 Task: In the Company subaru.com, Add note: 'Schedule a meeting with the PR team to discuss upcoming media opportunities.'. Mark checkbox to create task to follow up ': Tomorrow'. Create task, with  description: Send Proposal to Client, Add due date: In 3 Business Days; Add reminder: 30 Minutes before. Set Priority Low  and add note: Review the attached proposal before the meeting and highlight the key benefits for the client.. Logged in from softage.5@softage.net
Action: Mouse moved to (60, 57)
Screenshot: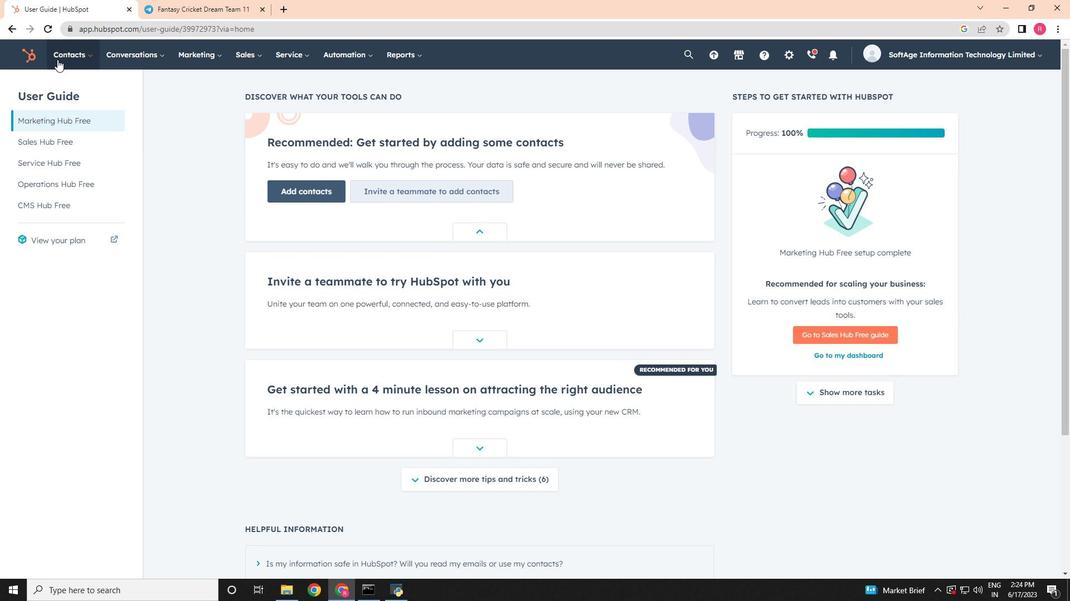 
Action: Mouse pressed left at (60, 57)
Screenshot: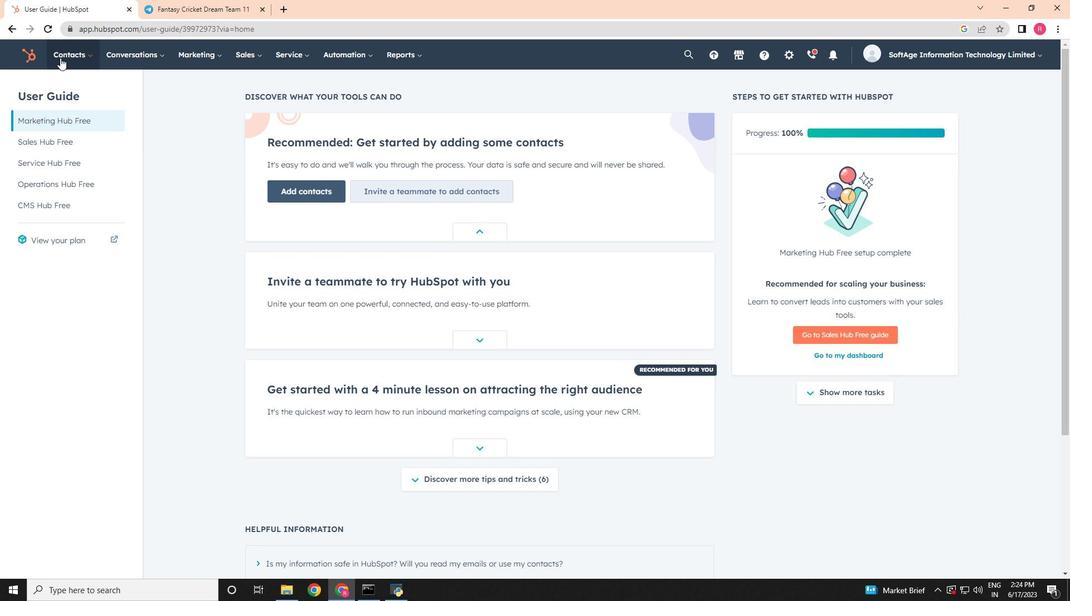 
Action: Mouse moved to (118, 104)
Screenshot: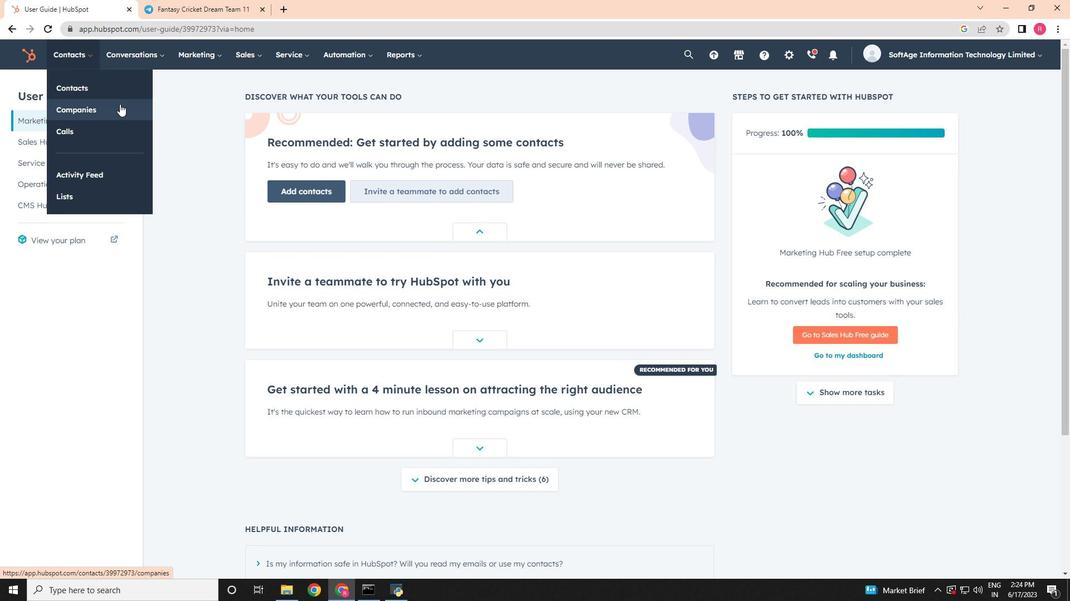 
Action: Mouse pressed left at (118, 104)
Screenshot: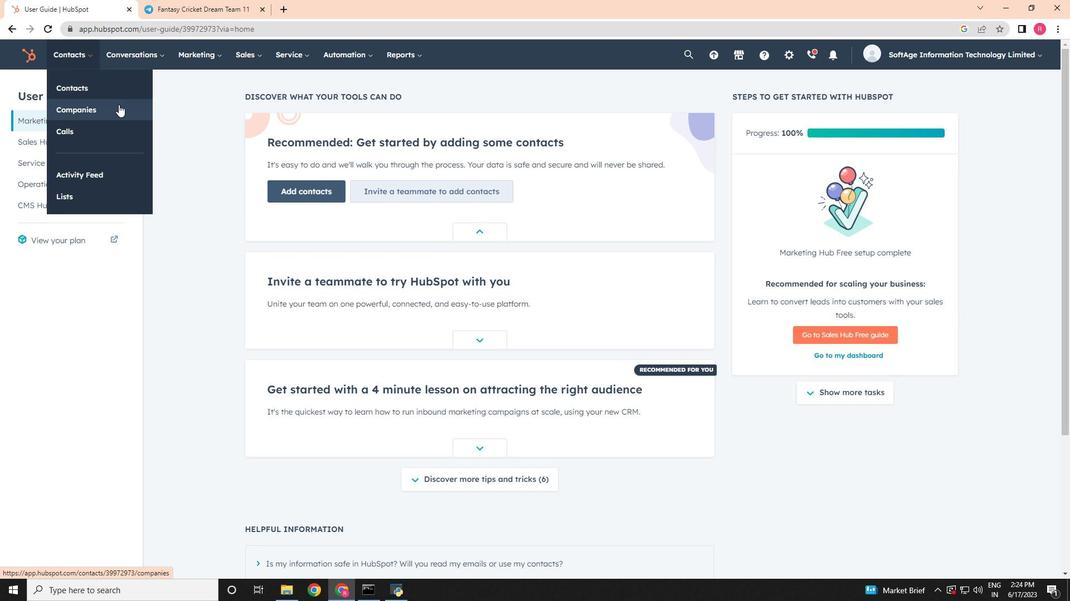 
Action: Mouse moved to (78, 182)
Screenshot: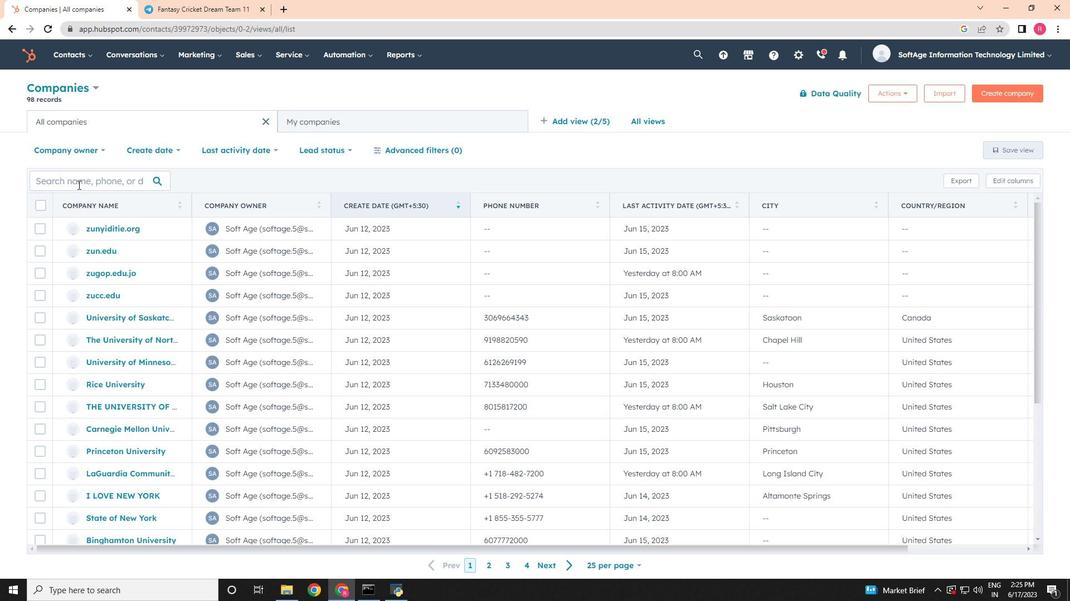 
Action: Mouse pressed left at (78, 182)
Screenshot: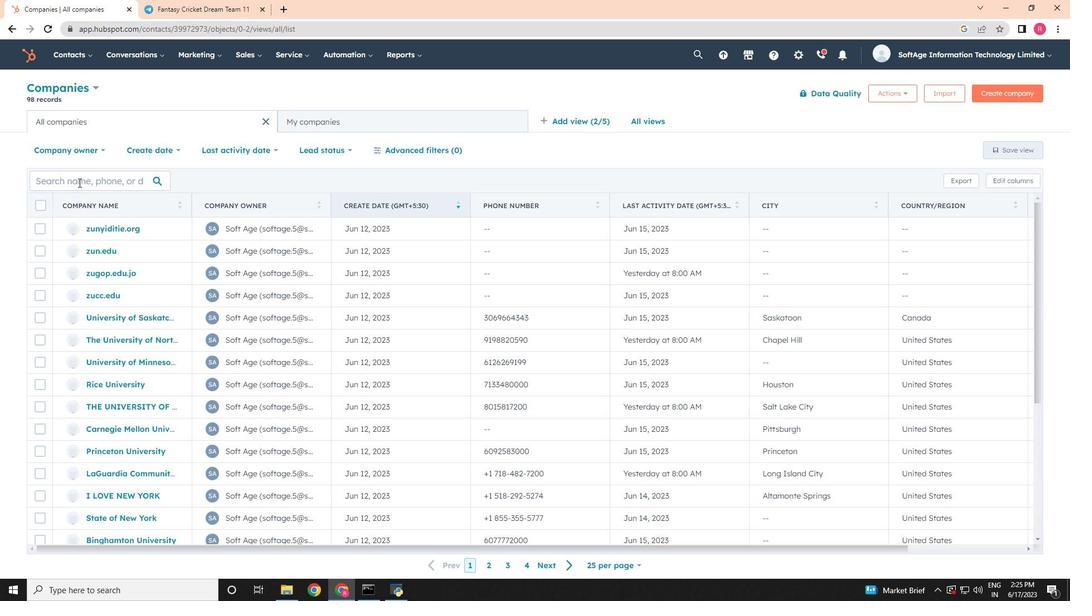 
Action: Key pressed subaru.com
Screenshot: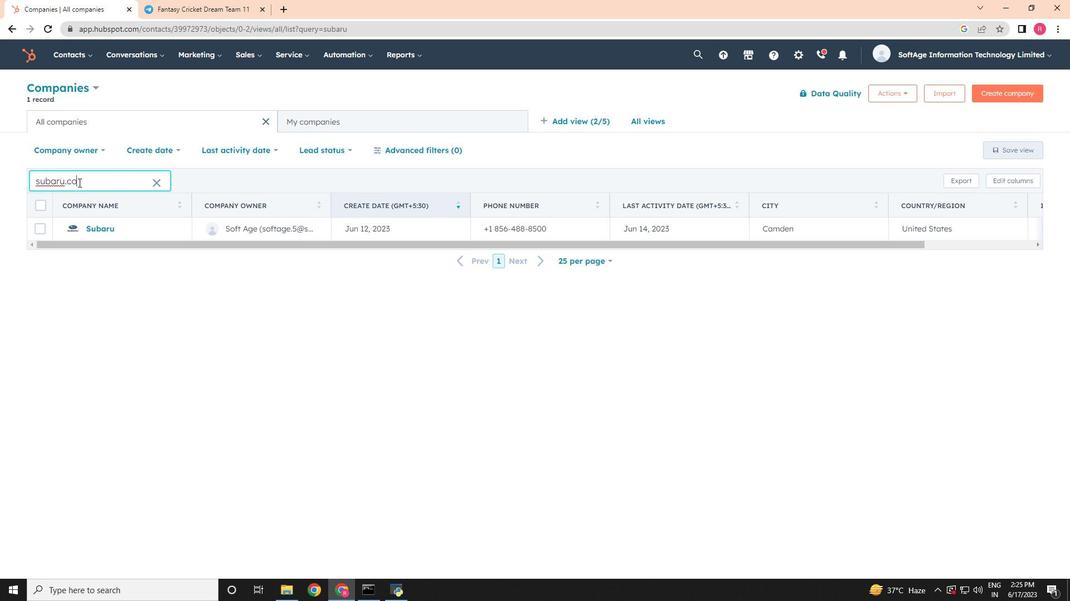 
Action: Mouse moved to (94, 231)
Screenshot: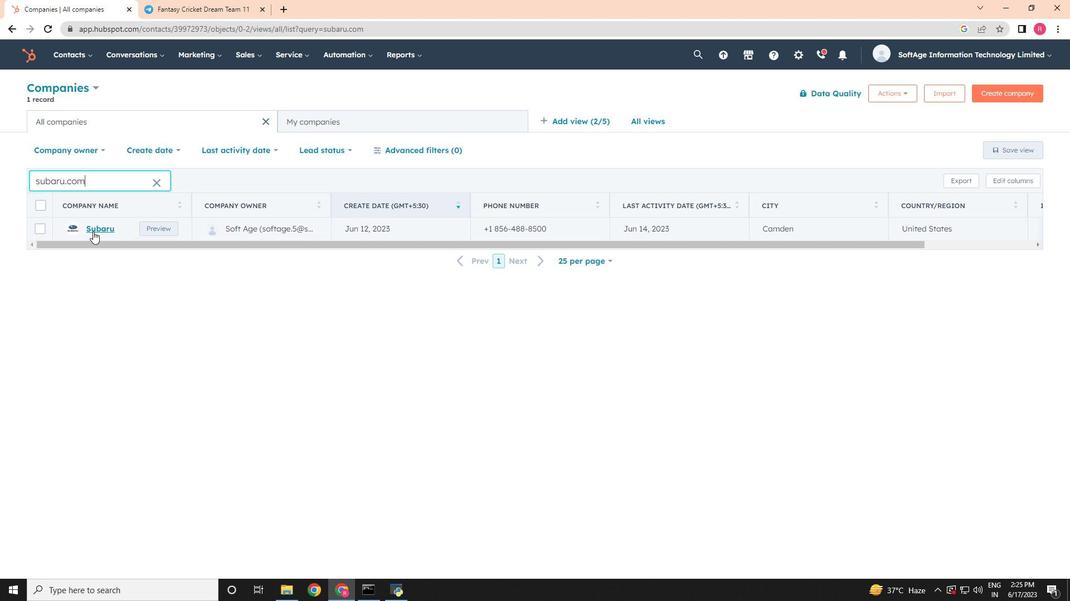 
Action: Mouse pressed left at (94, 231)
Screenshot: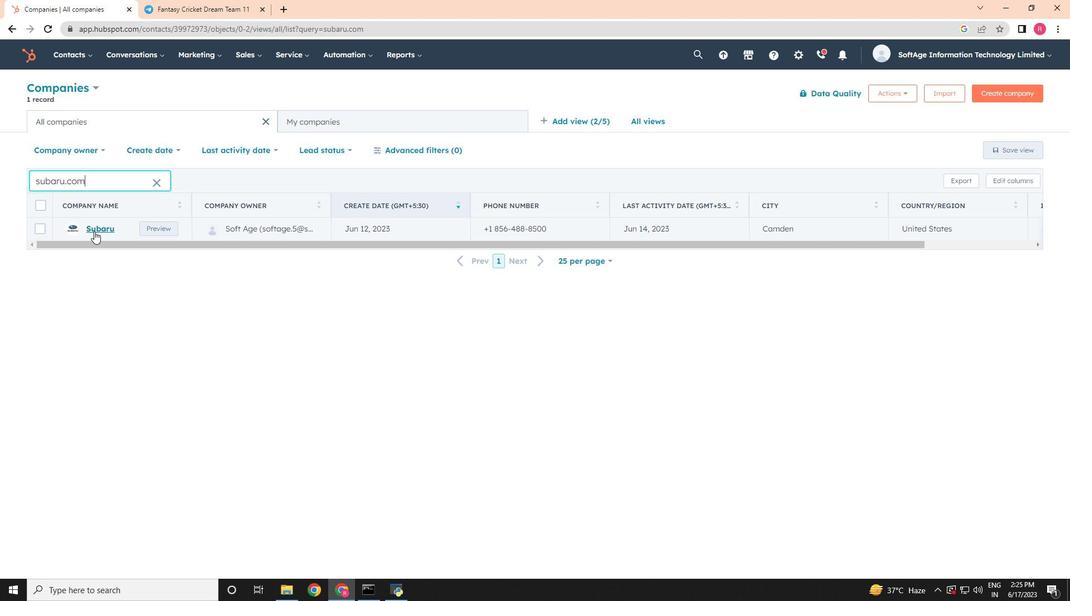 
Action: Mouse moved to (36, 193)
Screenshot: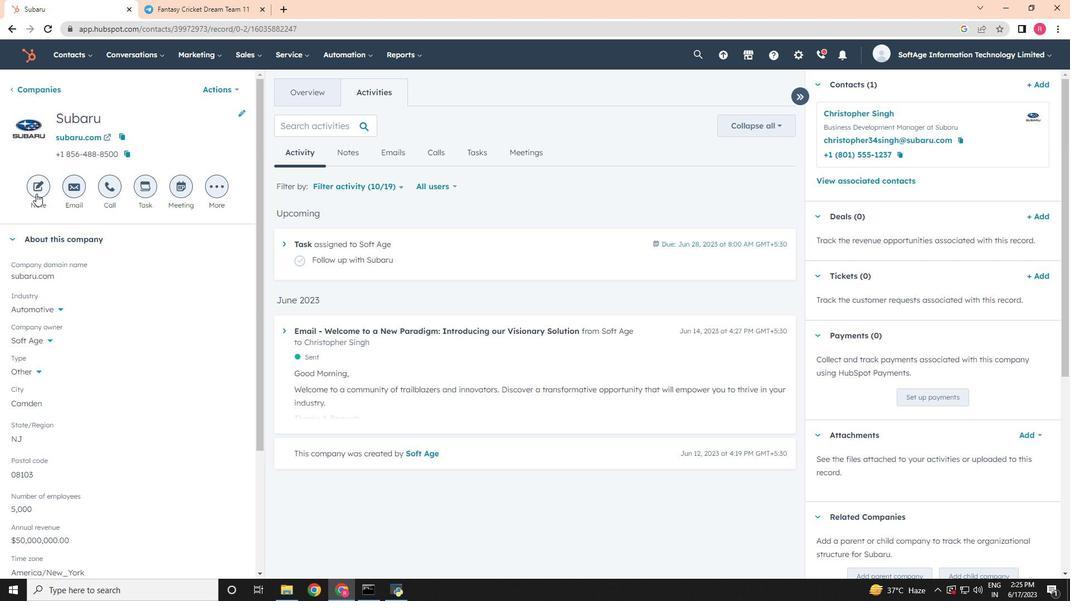 
Action: Mouse pressed left at (36, 193)
Screenshot: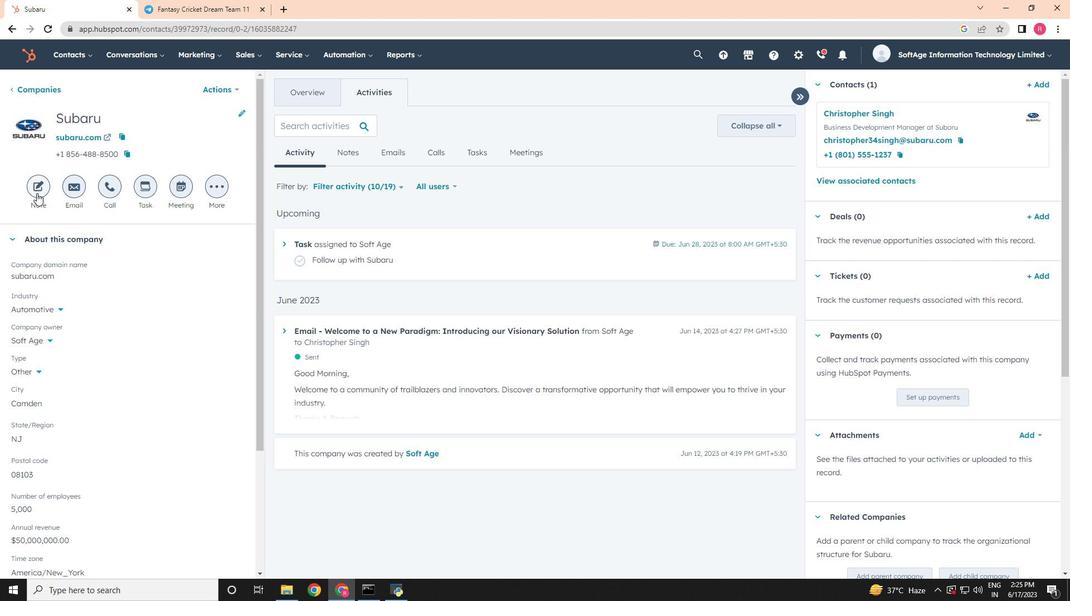 
Action: Mouse moved to (936, 329)
Screenshot: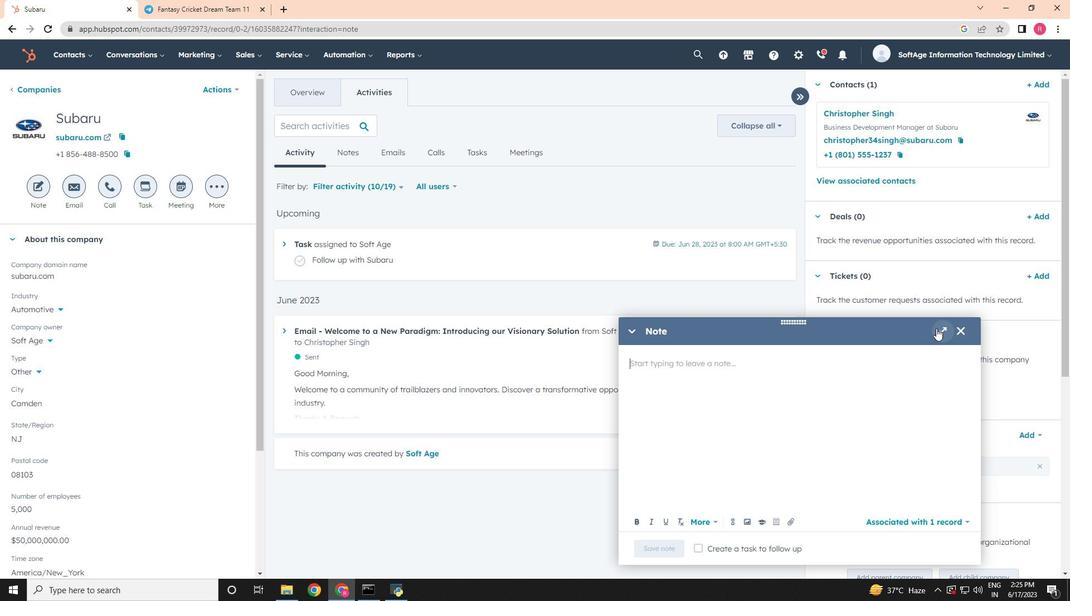 
Action: Mouse pressed left at (936, 329)
Screenshot: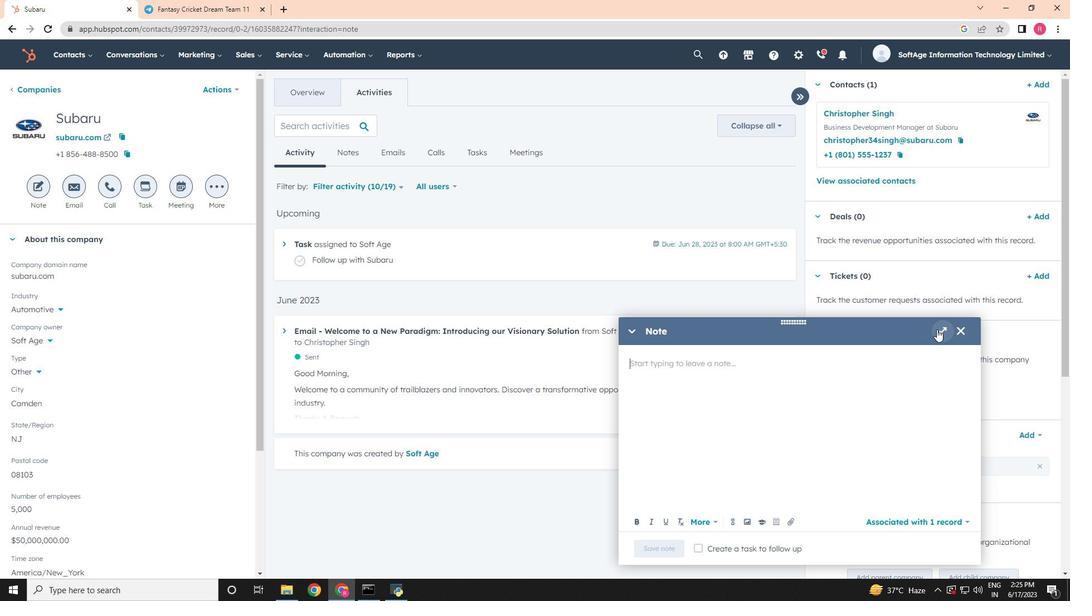
Action: Mouse moved to (293, 291)
Screenshot: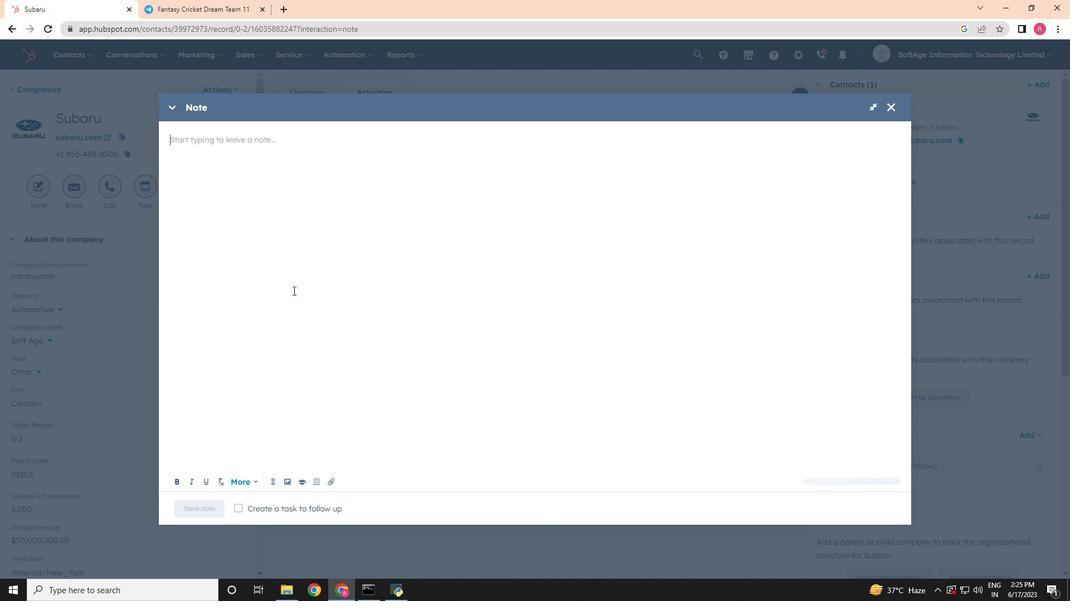 
Action: Key pressed <Key.shift><Key.shift><Key.shift>Sc
Screenshot: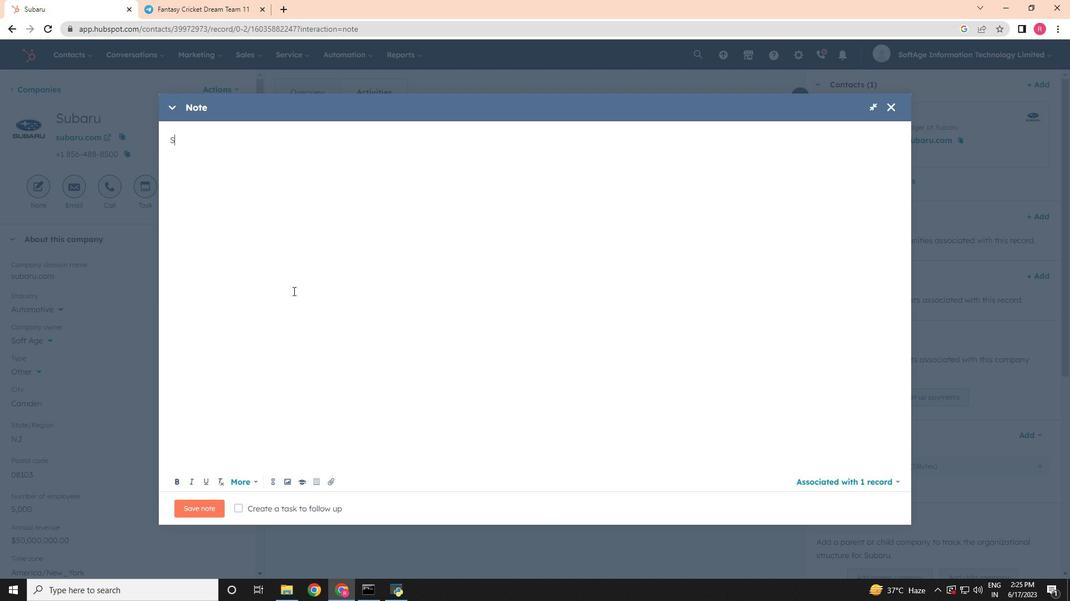 
Action: Mouse moved to (293, 292)
Screenshot: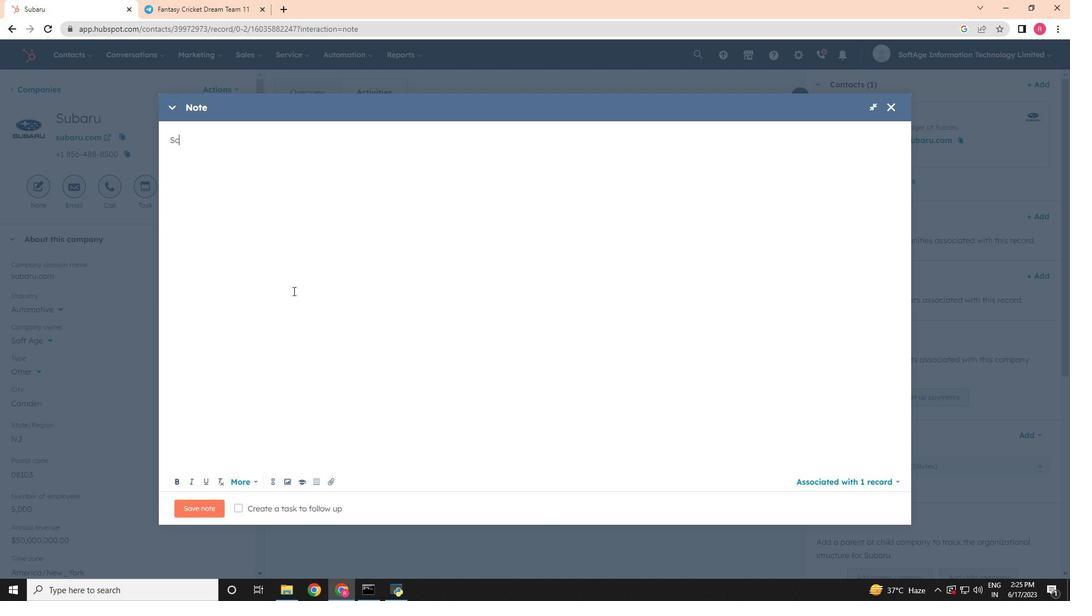 
Action: Key pressed hedule<Key.space>a<Key.space>meeting<Key.space>with<Key.space>the<Key.space><Key.shift>P<Key.shift>R<Key.space>team<Key.space>to<Key.space>discuss<Key.space>upcoiming<Key.space><Key.backspace><Key.backspace><Key.backspace><Key.backspace><Key.backspace><Key.backspace>ming<Key.space>media<Key.space>opportunities.
Screenshot: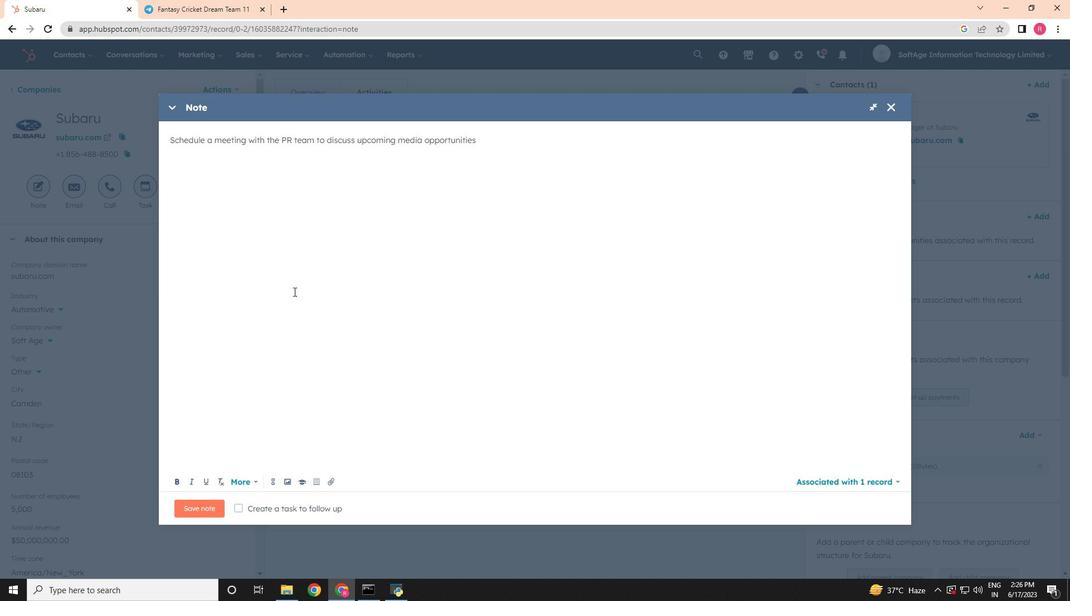 
Action: Mouse moved to (324, 312)
Screenshot: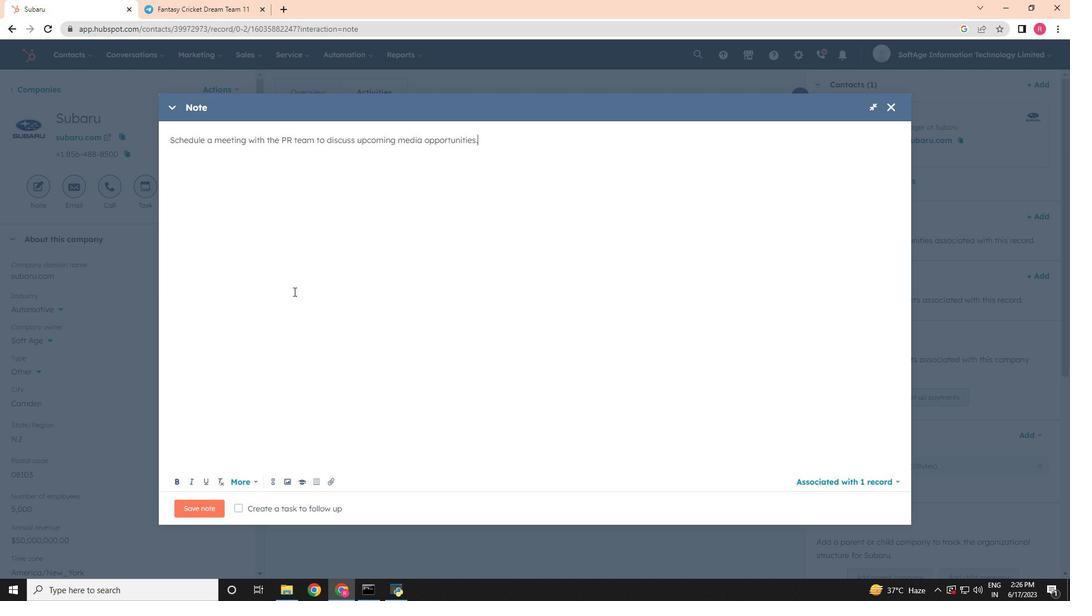 
Action: Mouse scrolled (324, 311) with delta (0, 0)
Screenshot: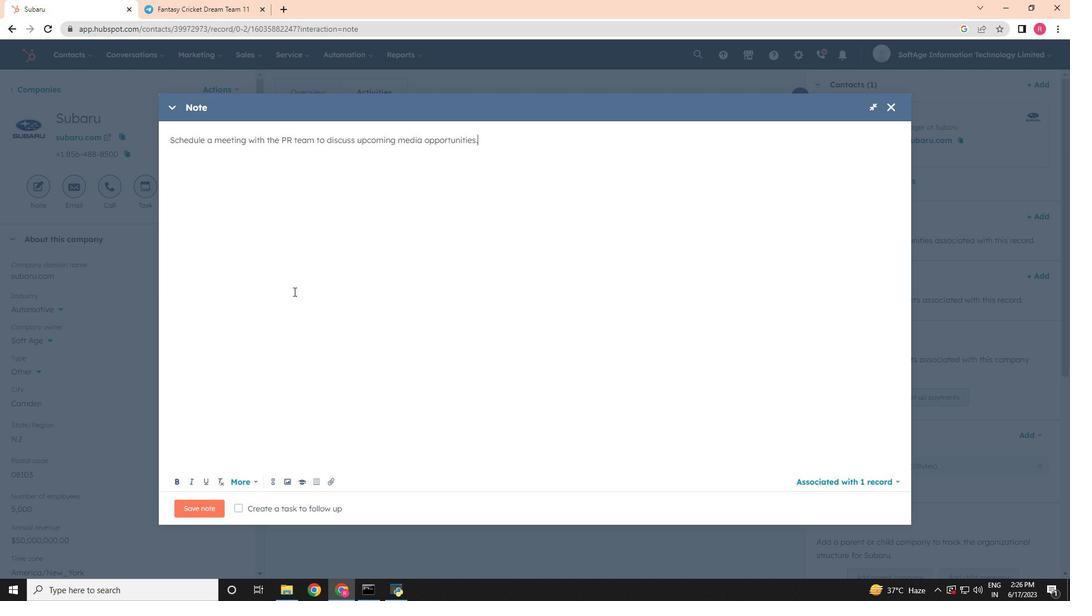 
Action: Mouse moved to (234, 512)
Screenshot: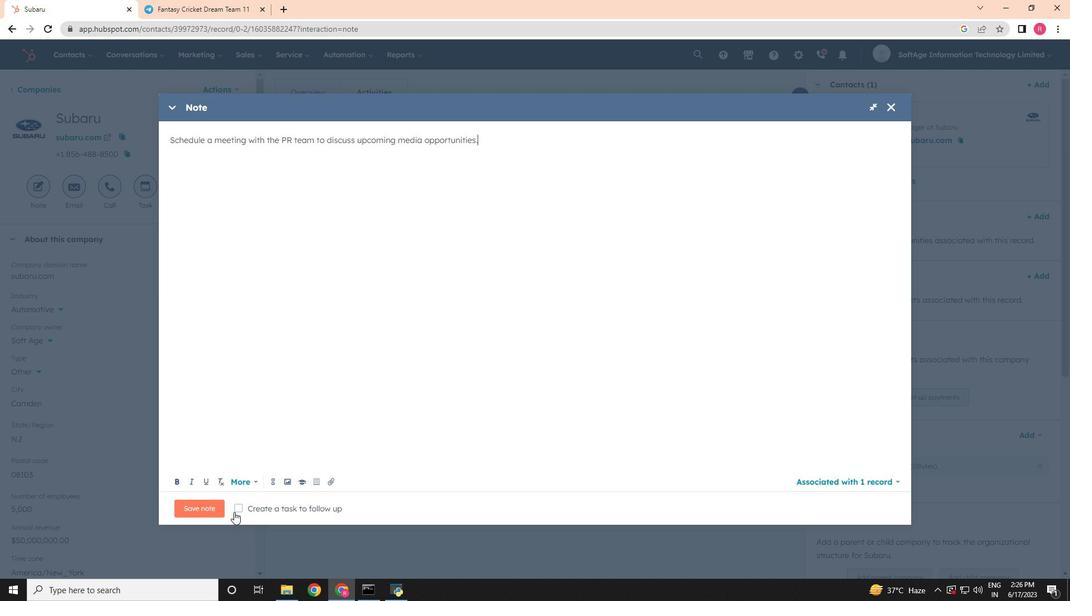 
Action: Mouse pressed left at (234, 512)
Screenshot: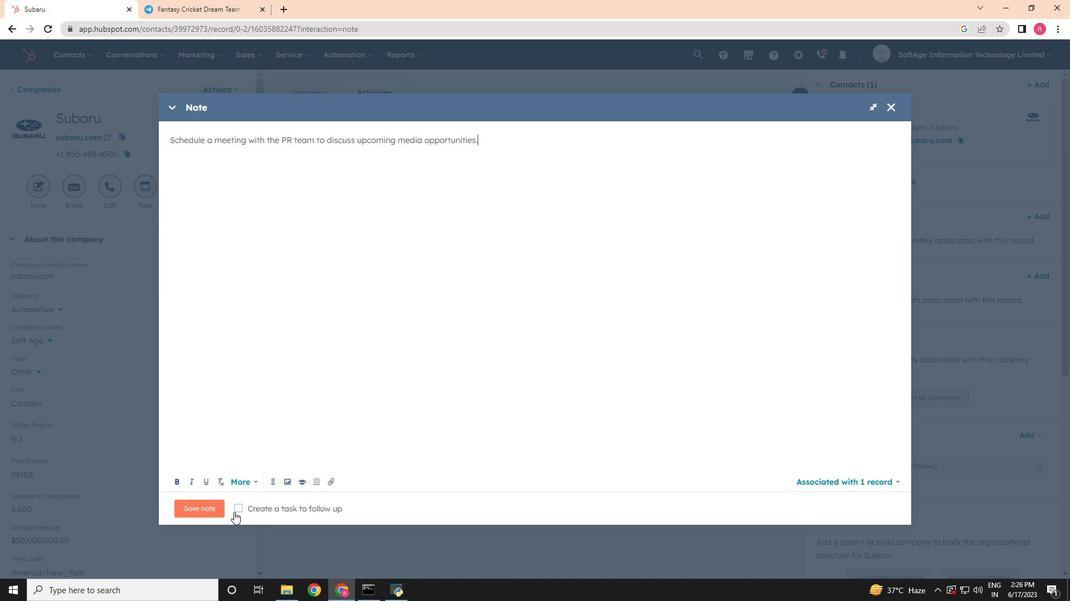 
Action: Mouse moved to (379, 508)
Screenshot: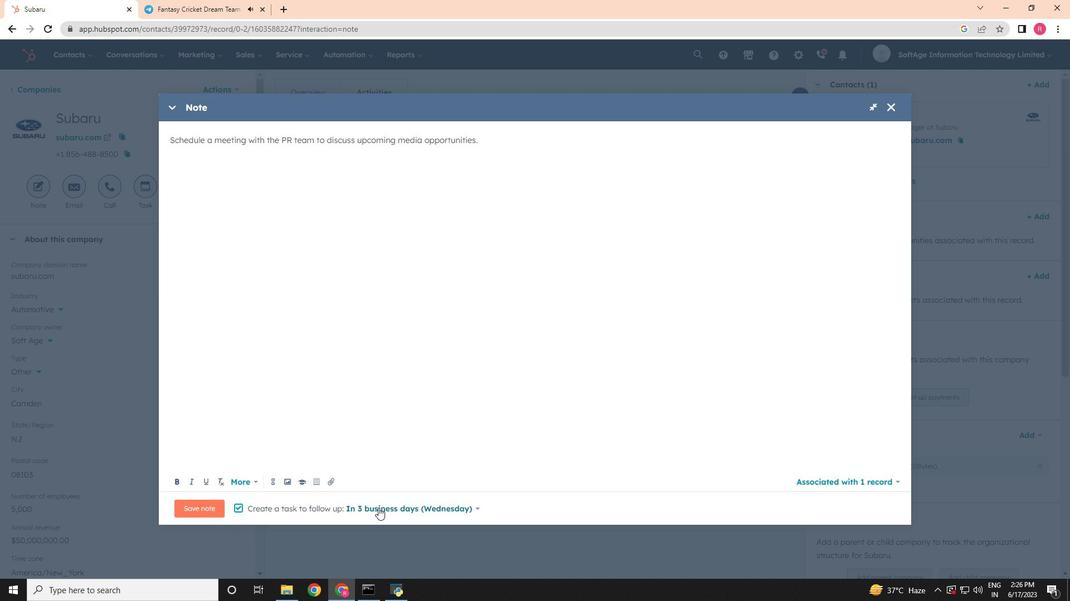 
Action: Mouse pressed left at (379, 508)
Screenshot: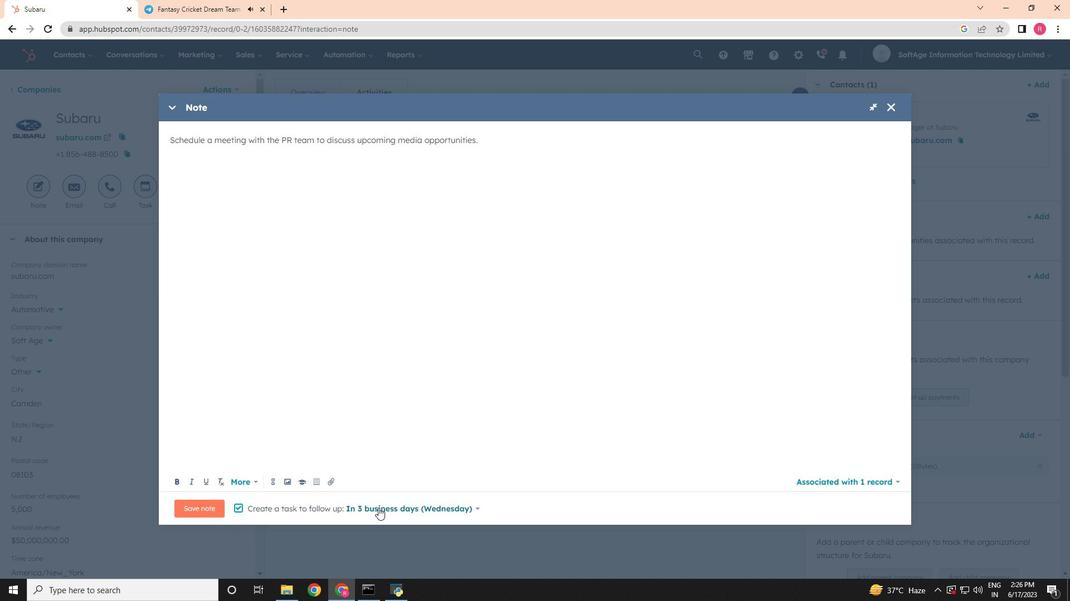 
Action: Mouse moved to (407, 446)
Screenshot: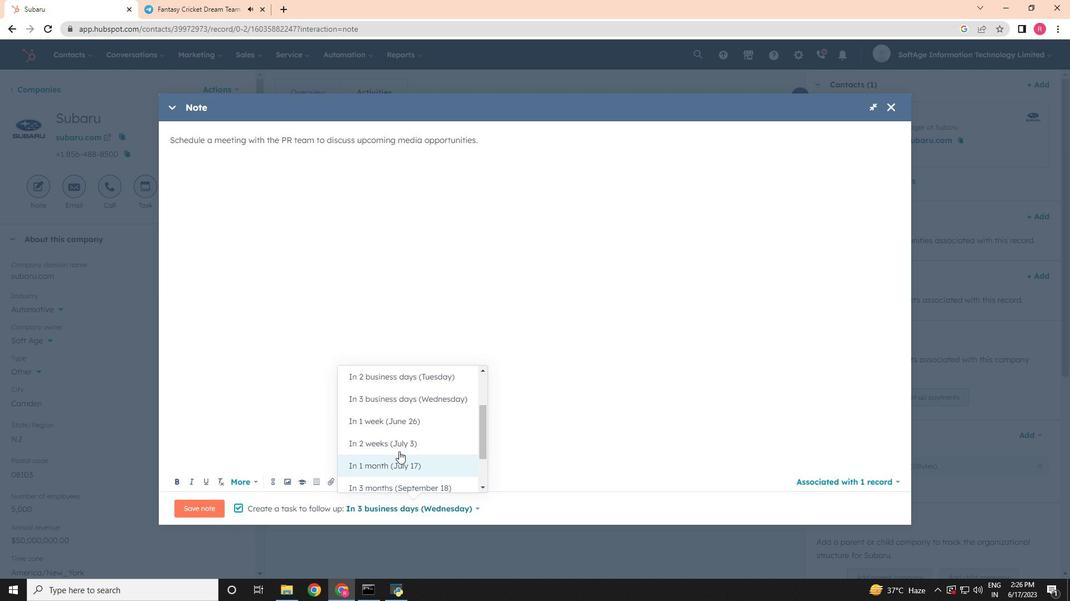 
Action: Mouse scrolled (407, 447) with delta (0, 0)
Screenshot: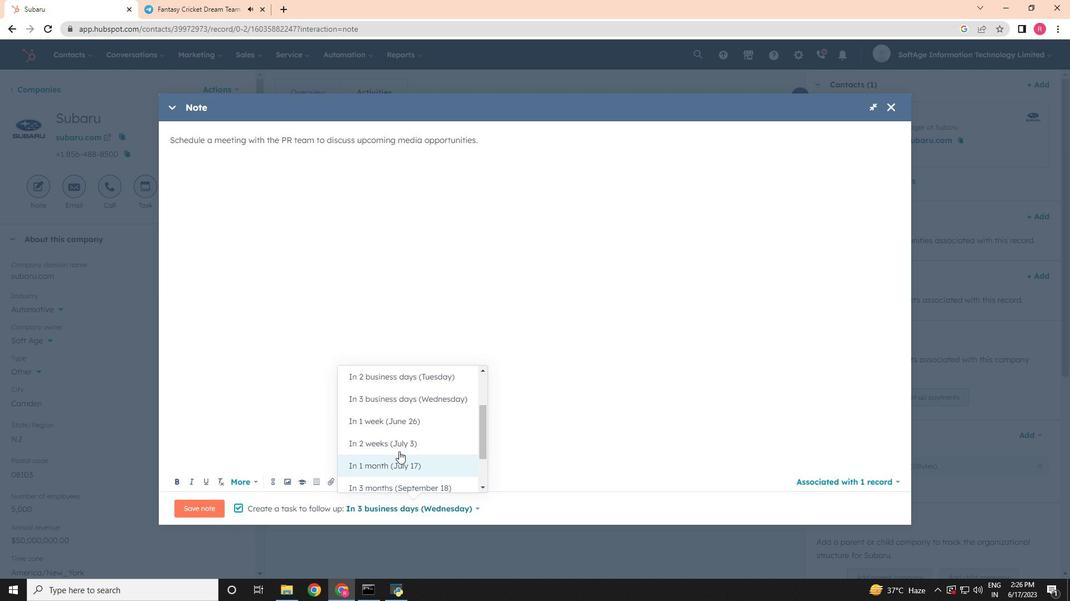 
Action: Mouse scrolled (407, 447) with delta (0, 0)
Screenshot: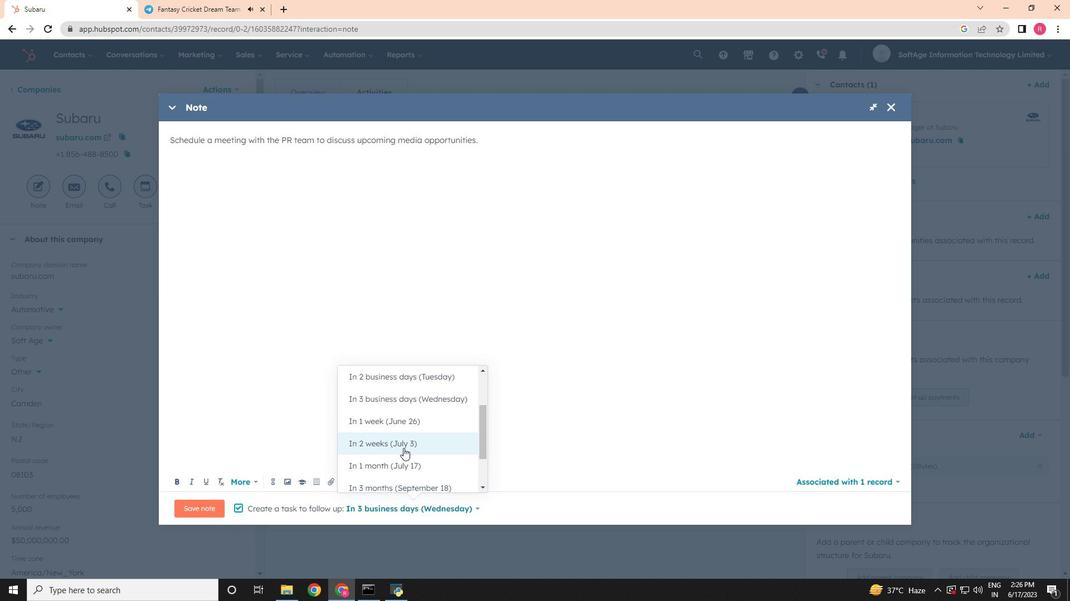 
Action: Mouse scrolled (407, 447) with delta (0, 0)
Screenshot: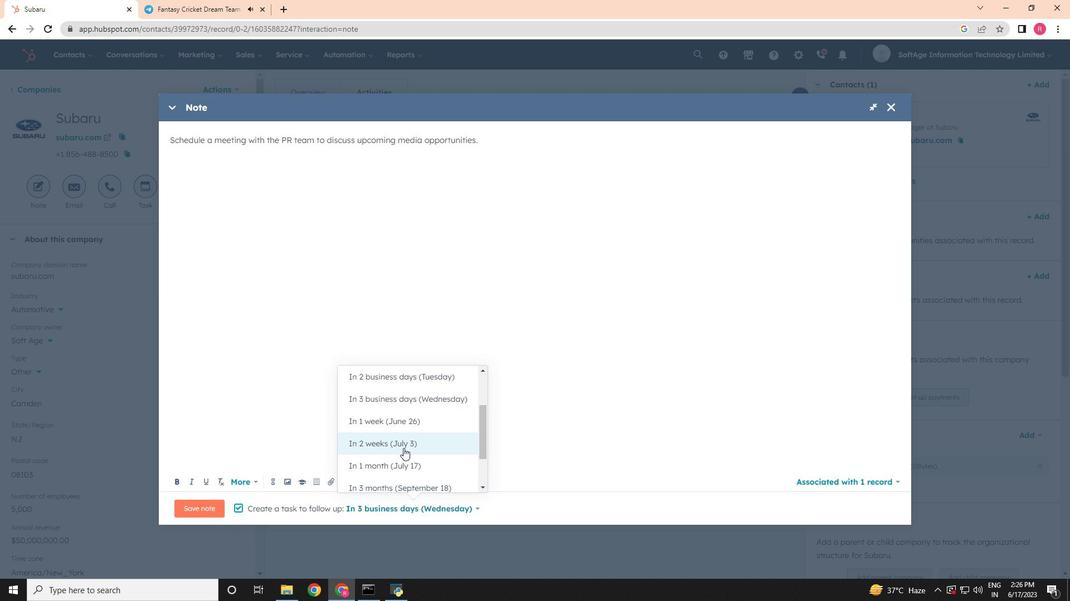 
Action: Mouse scrolled (407, 447) with delta (0, 0)
Screenshot: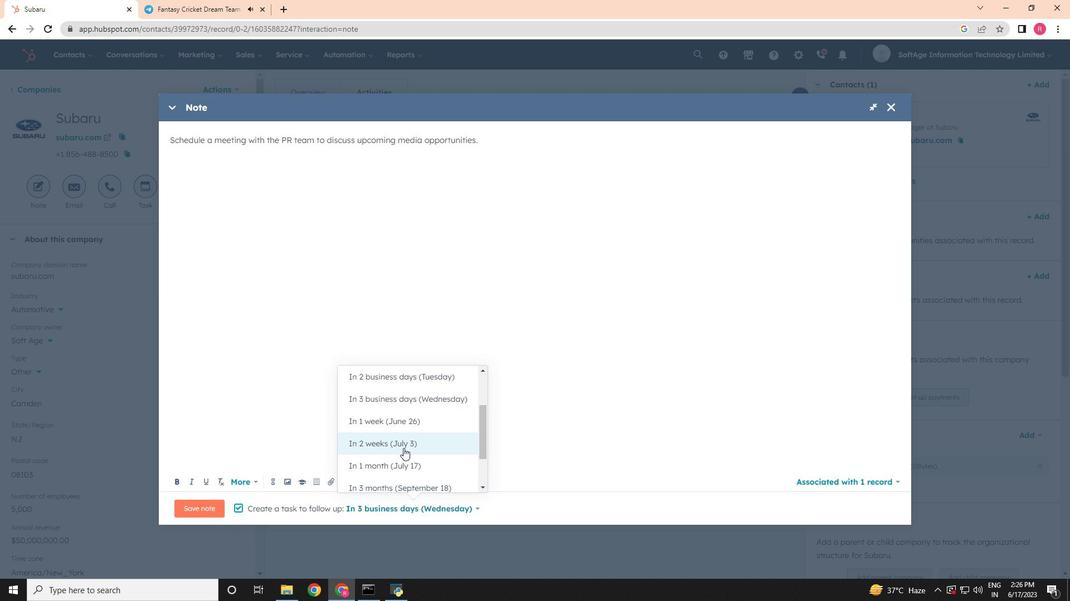 
Action: Mouse scrolled (407, 447) with delta (0, 0)
Screenshot: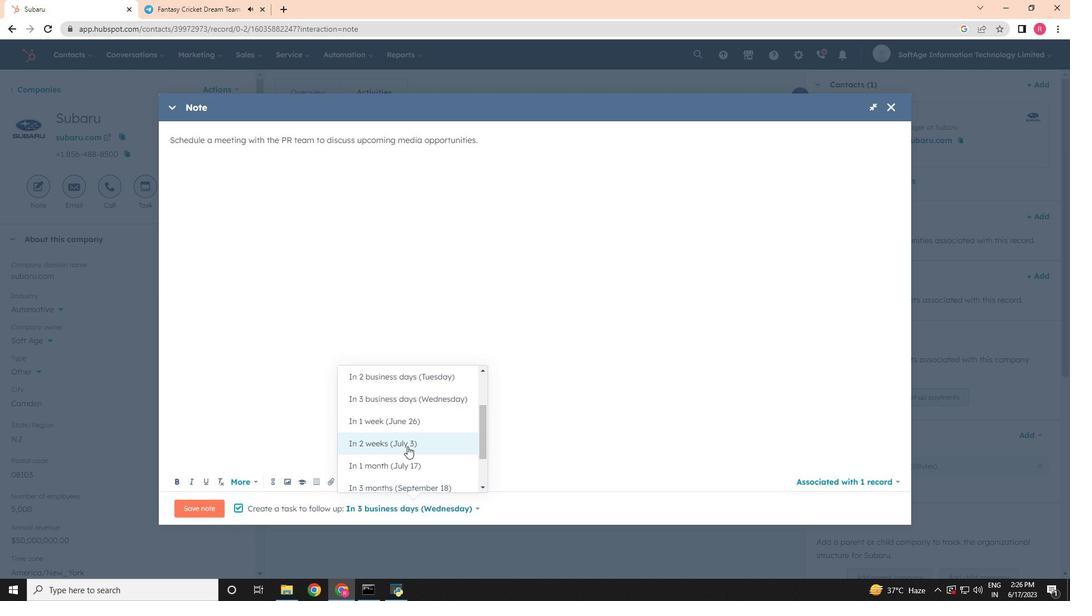 
Action: Mouse moved to (377, 406)
Screenshot: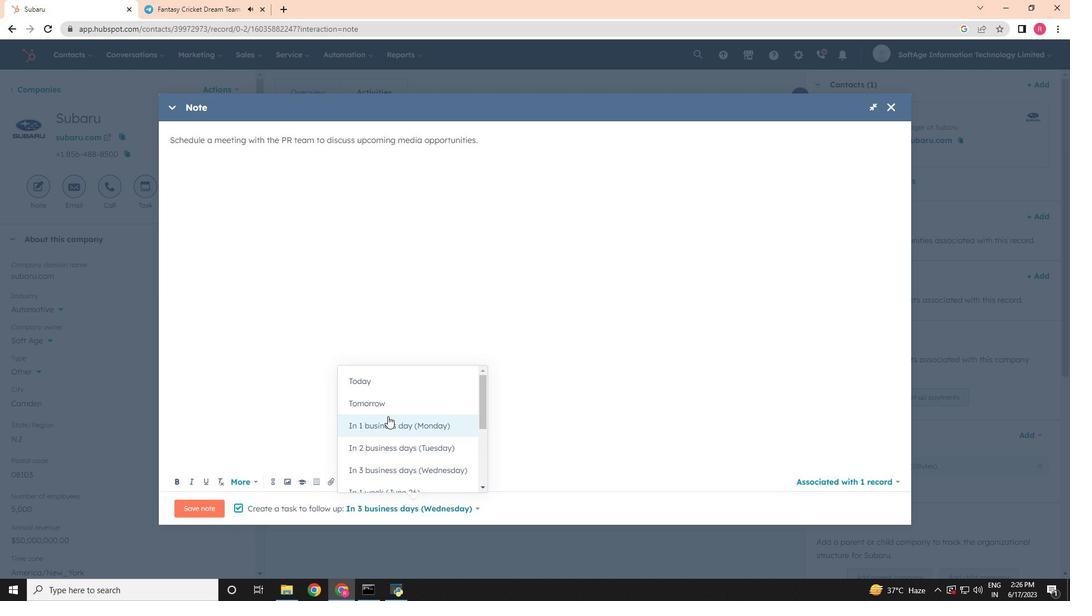 
Action: Mouse pressed left at (377, 406)
Screenshot: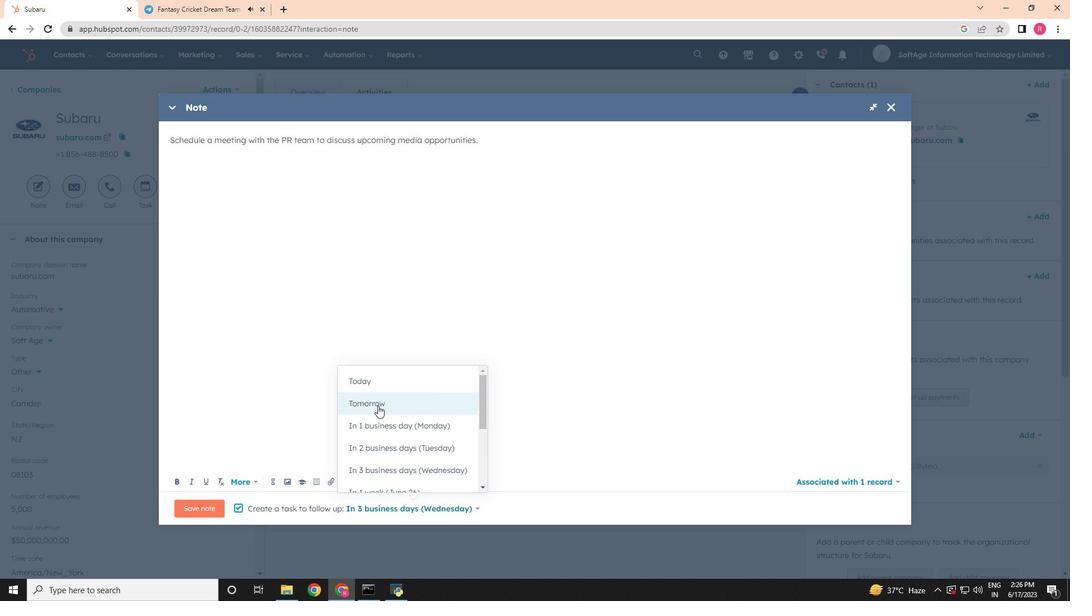 
Action: Mouse moved to (208, 515)
Screenshot: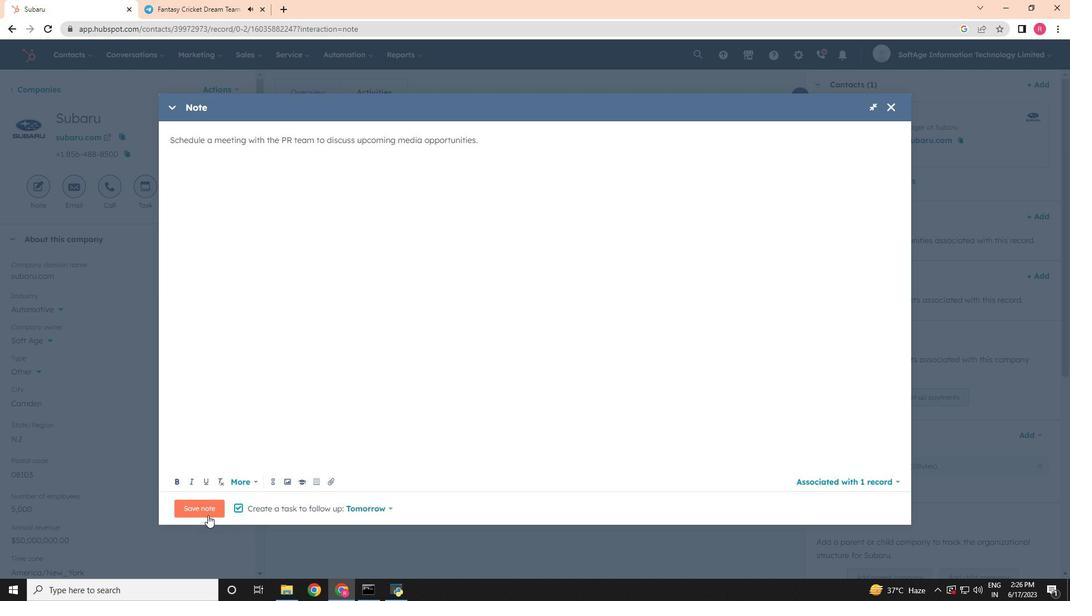 
Action: Mouse pressed left at (208, 515)
Screenshot: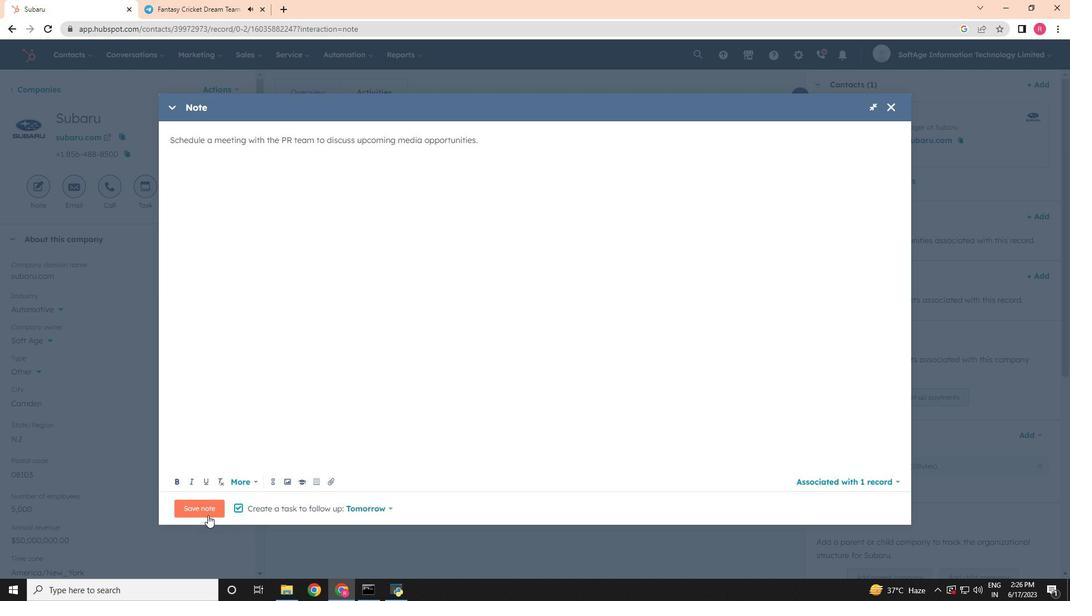 
Action: Mouse moved to (146, 187)
Screenshot: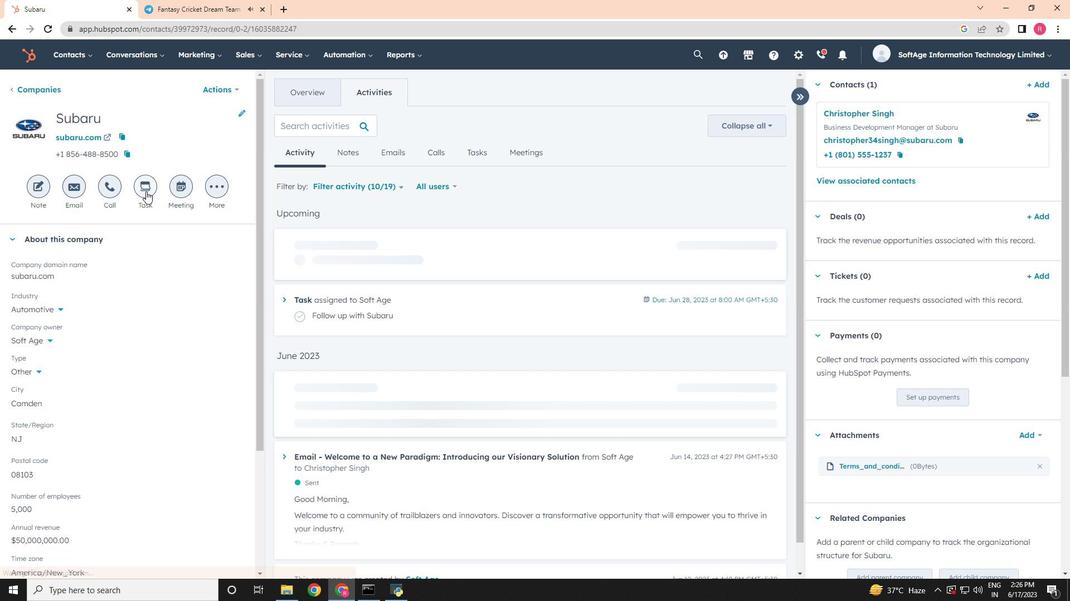 
Action: Mouse pressed left at (146, 187)
Screenshot: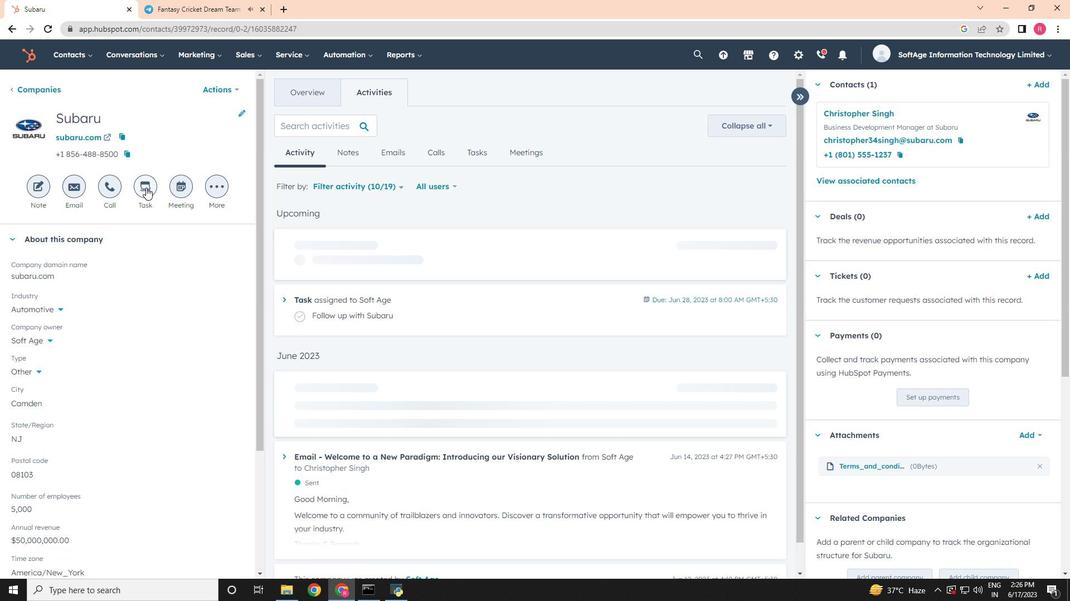 
Action: Mouse moved to (743, 309)
Screenshot: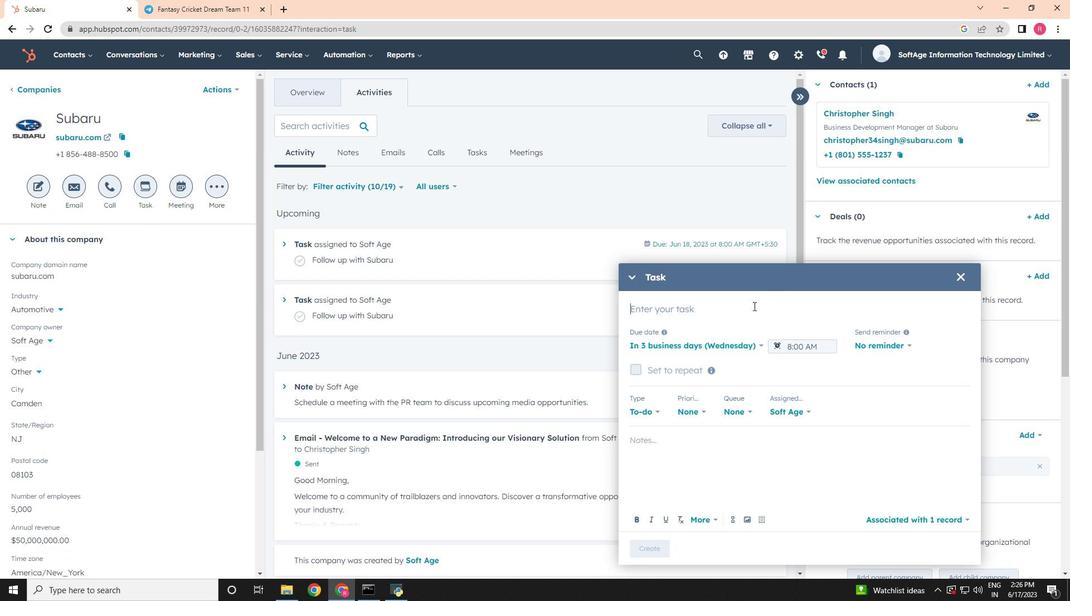 
Action: Mouse pressed left at (743, 309)
Screenshot: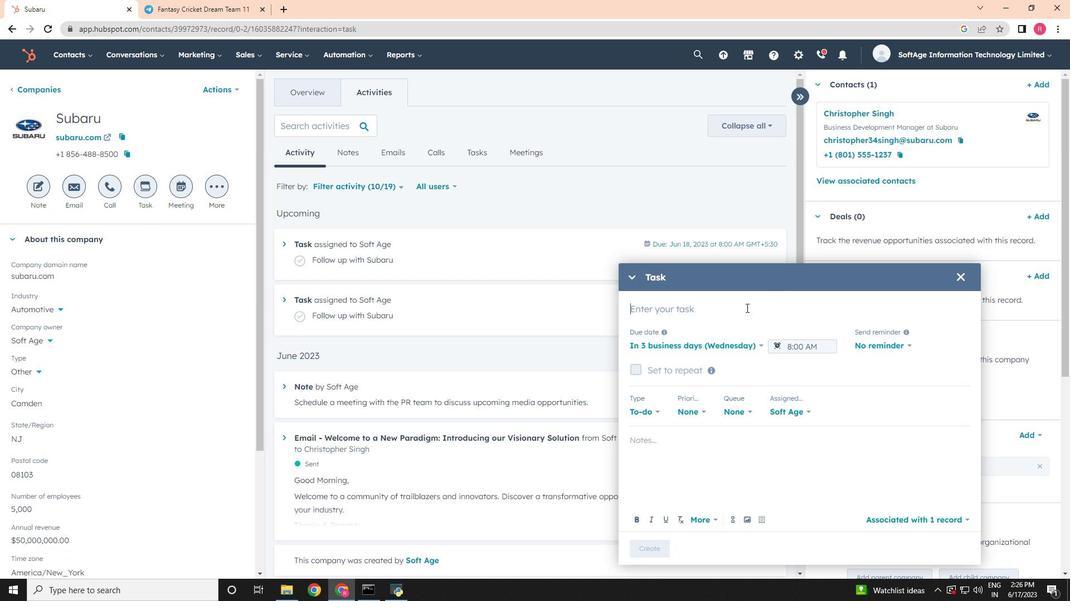 
Action: Mouse moved to (742, 309)
Screenshot: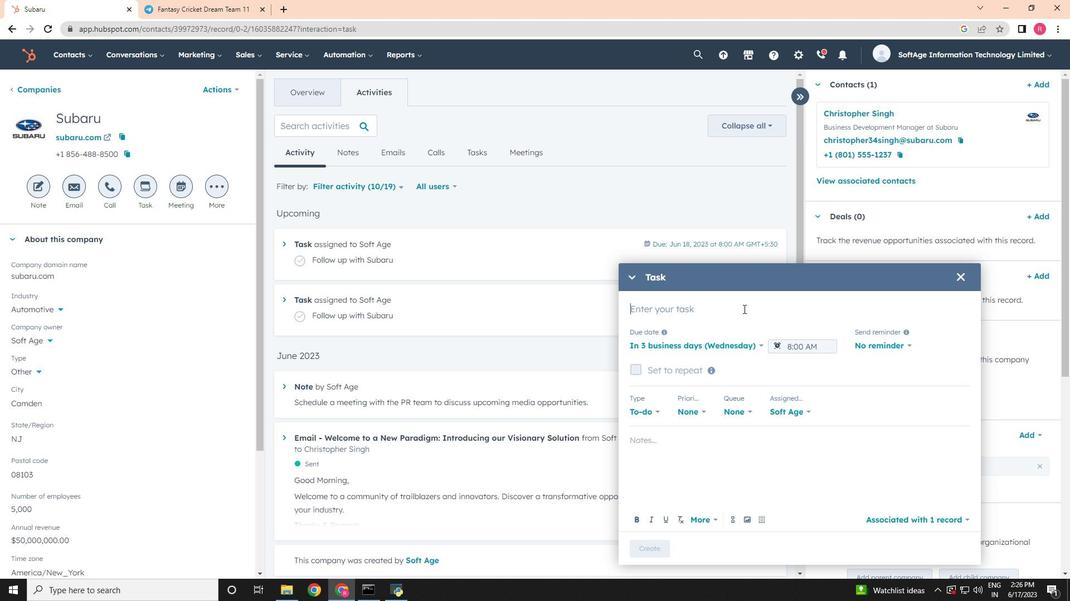 
Action: Key pressed <Key.shift>Send<Key.space><Key.shift><Key.shift><Key.shift><Key.shift><Key.shift><Key.shift><Key.shift><Key.shift><Key.shift><Key.shift><Key.shift><Key.shift><Key.shift><Key.shift><Key.shift><Key.shift><Key.shift><Key.shift>Proposal<Key.space>to<Key.space><Key.shift>Clint
Screenshot: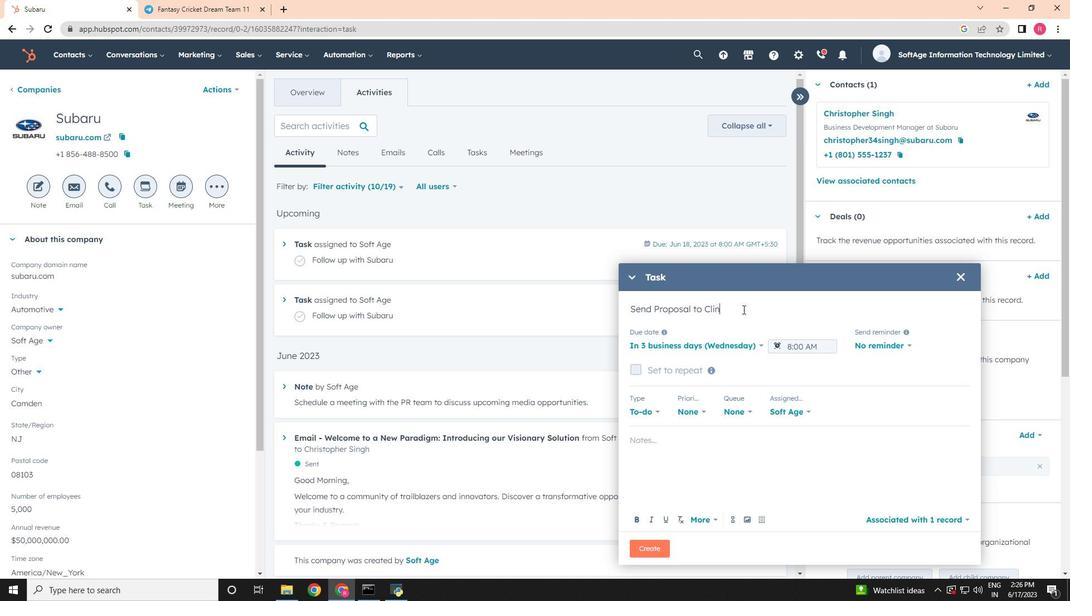 
Action: Mouse moved to (736, 342)
Screenshot: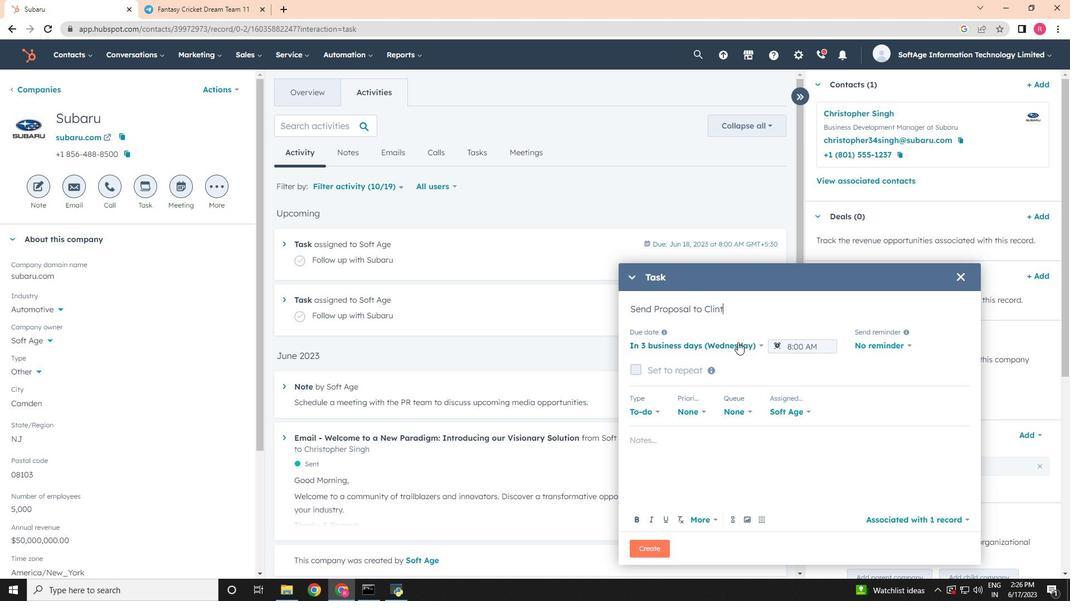 
Action: Mouse pressed left at (736, 342)
Screenshot: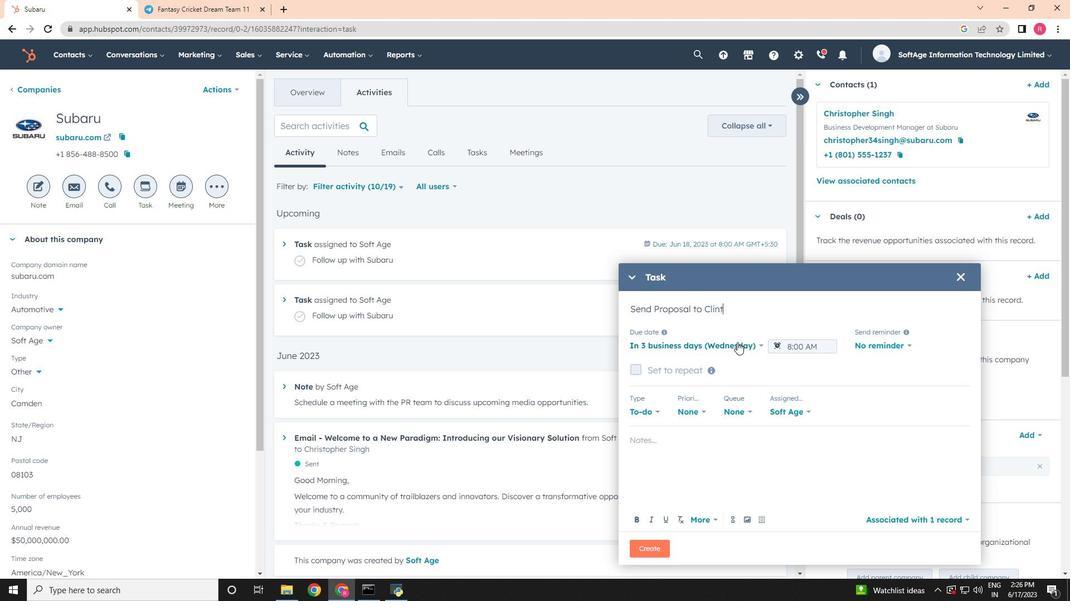 
Action: Mouse moved to (703, 404)
Screenshot: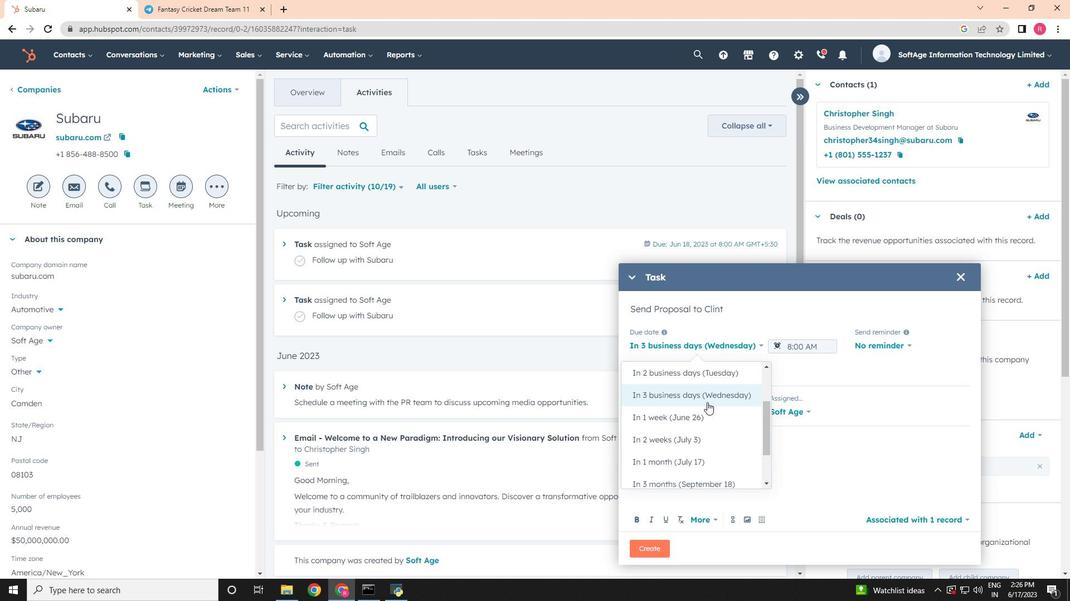 
Action: Mouse pressed left at (703, 404)
Screenshot: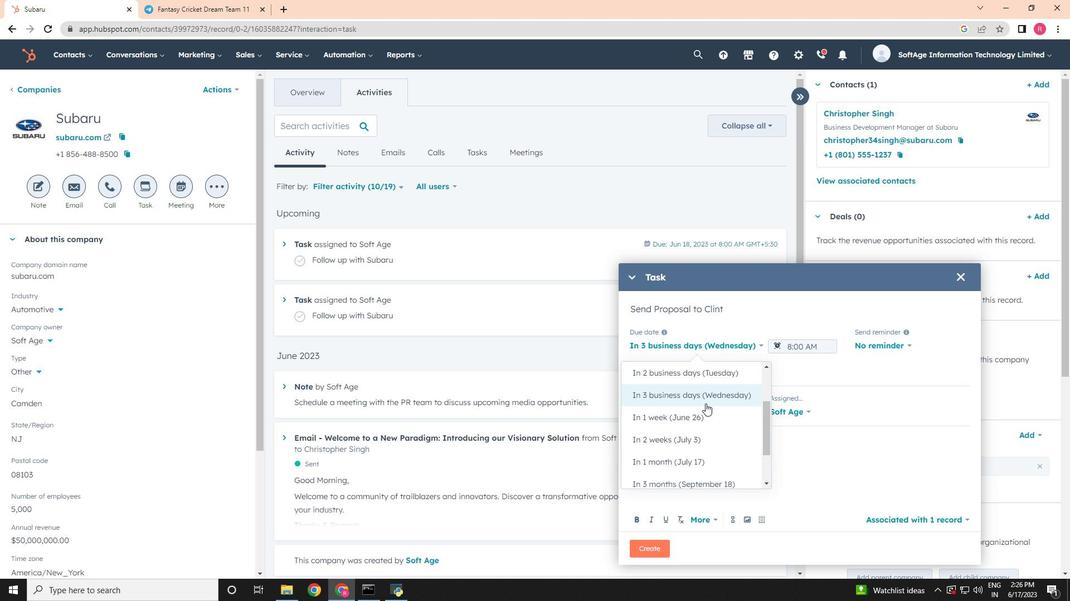 
Action: Mouse moved to (885, 345)
Screenshot: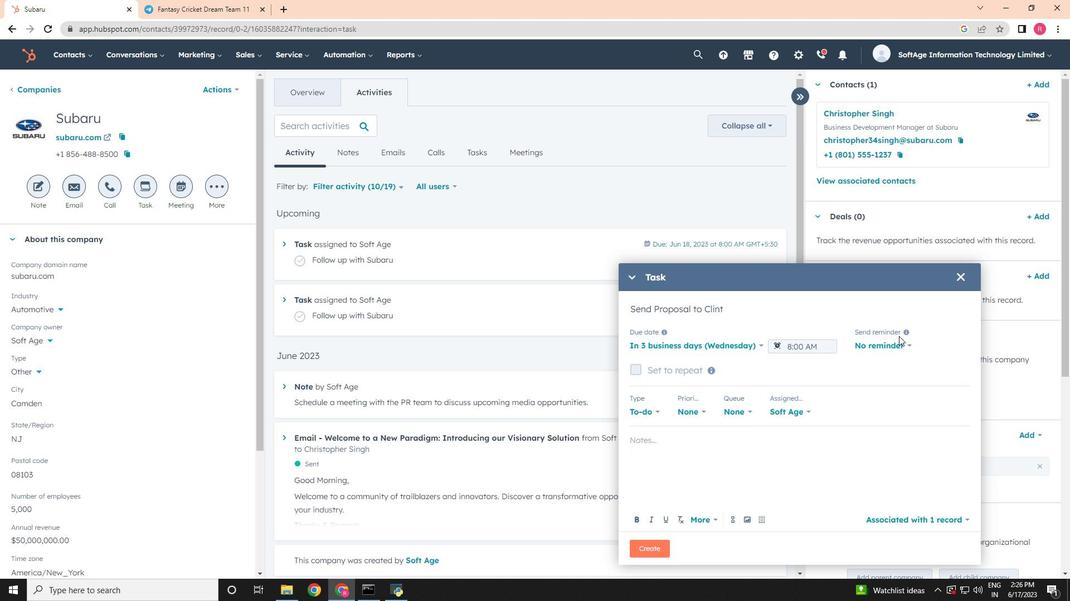 
Action: Mouse pressed left at (885, 345)
Screenshot: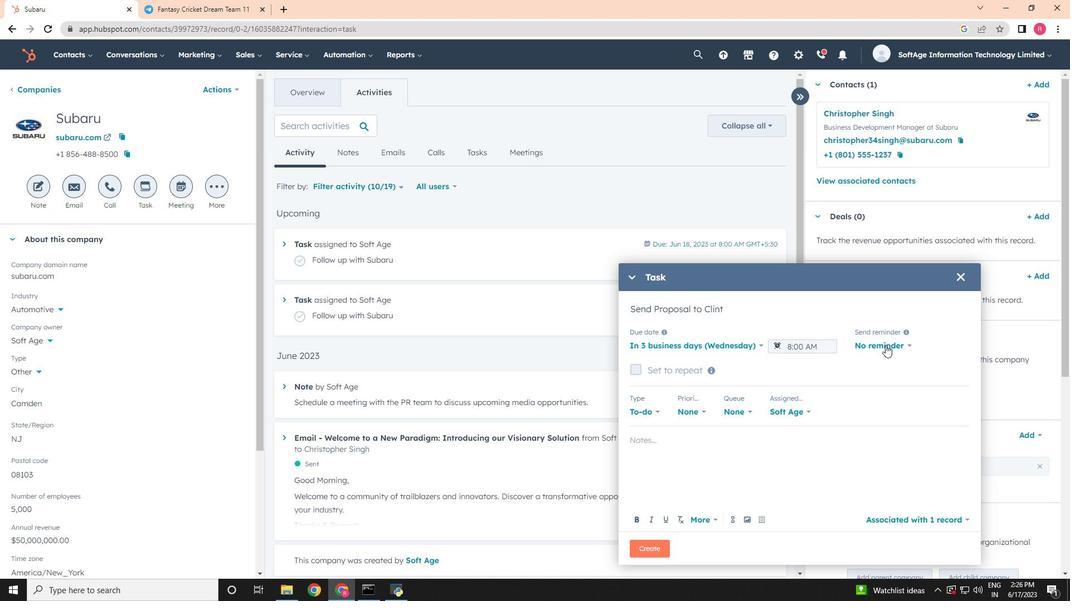 
Action: Mouse moved to (853, 420)
Screenshot: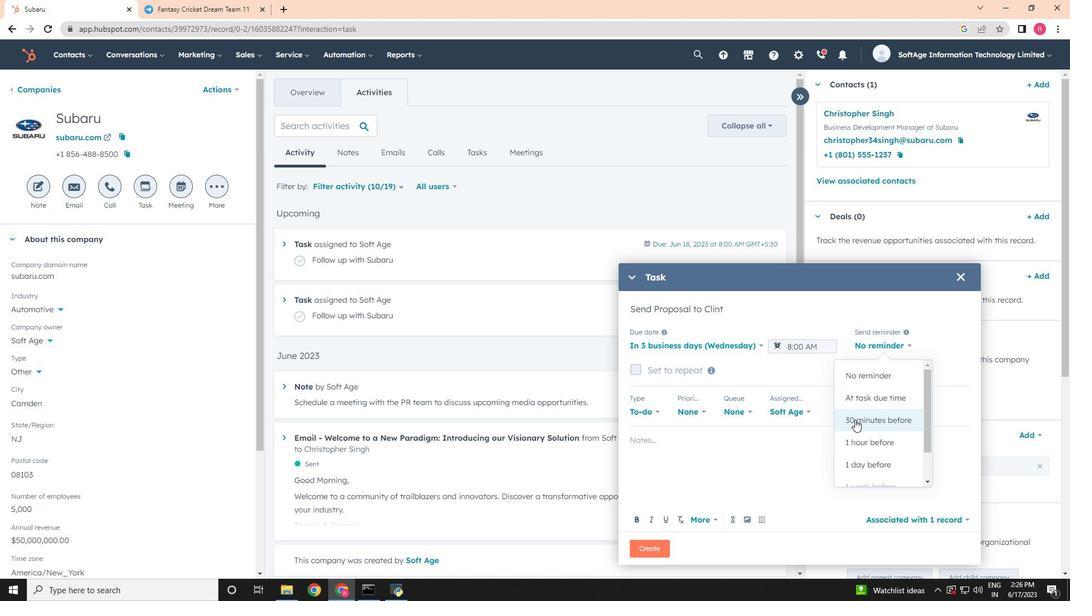 
Action: Mouse pressed left at (853, 420)
Screenshot: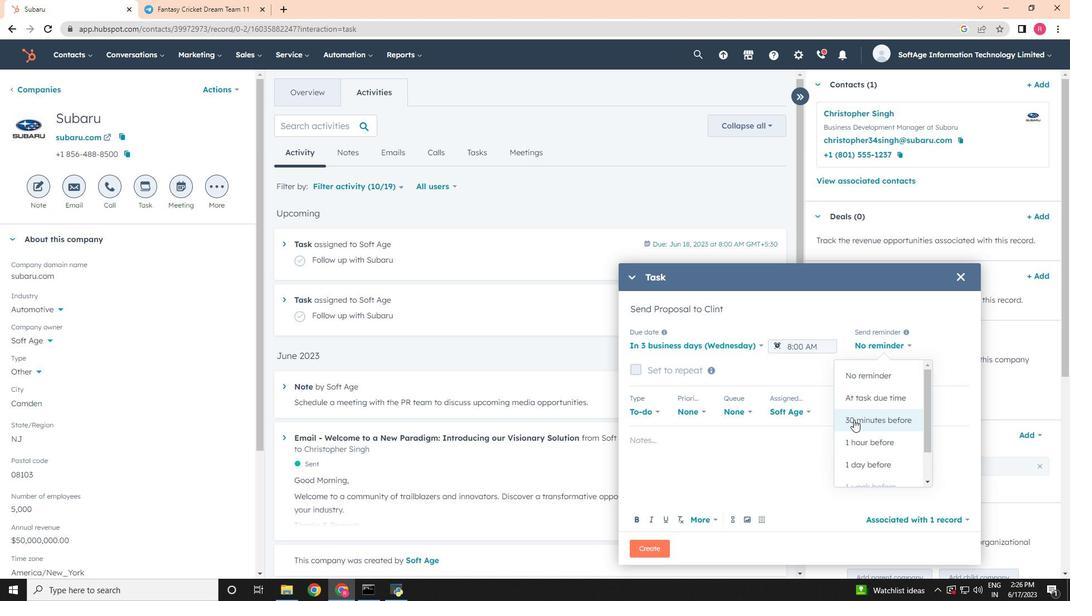 
Action: Mouse moved to (688, 406)
Screenshot: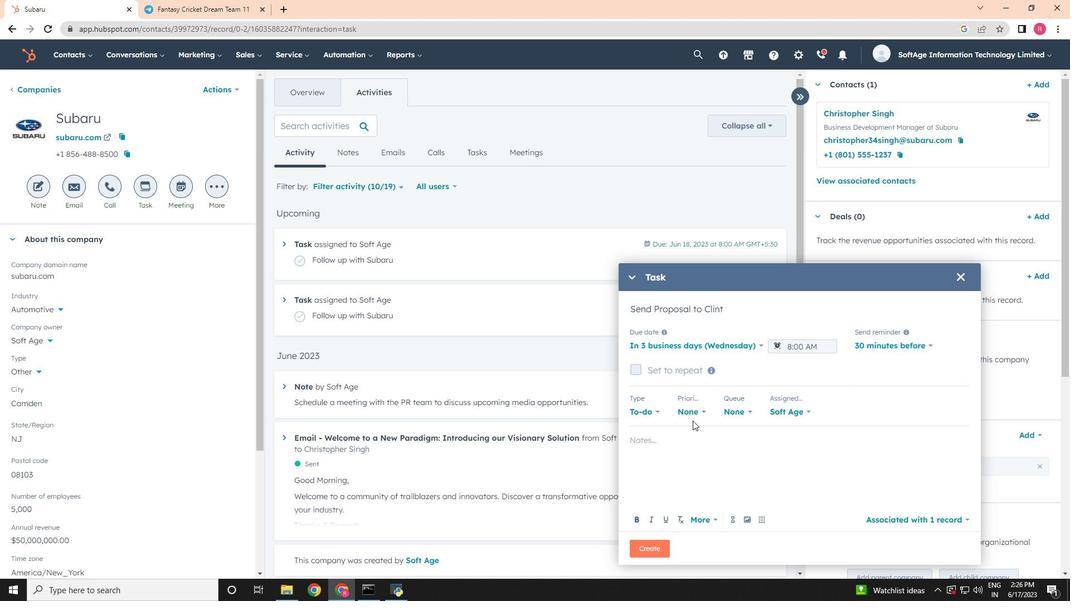 
Action: Mouse pressed left at (688, 406)
Screenshot: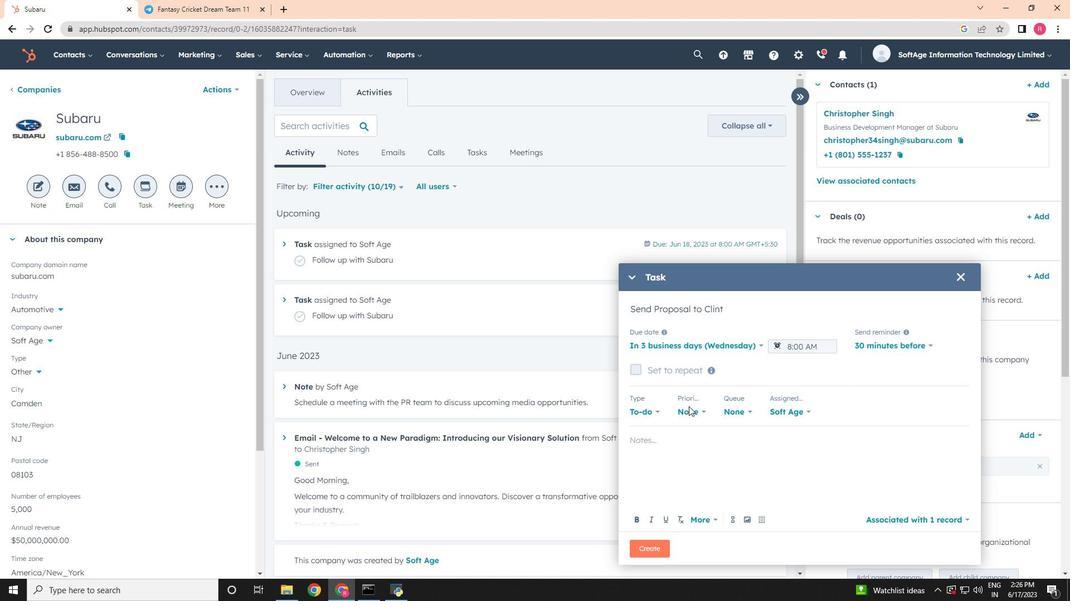 
Action: Mouse moved to (698, 415)
Screenshot: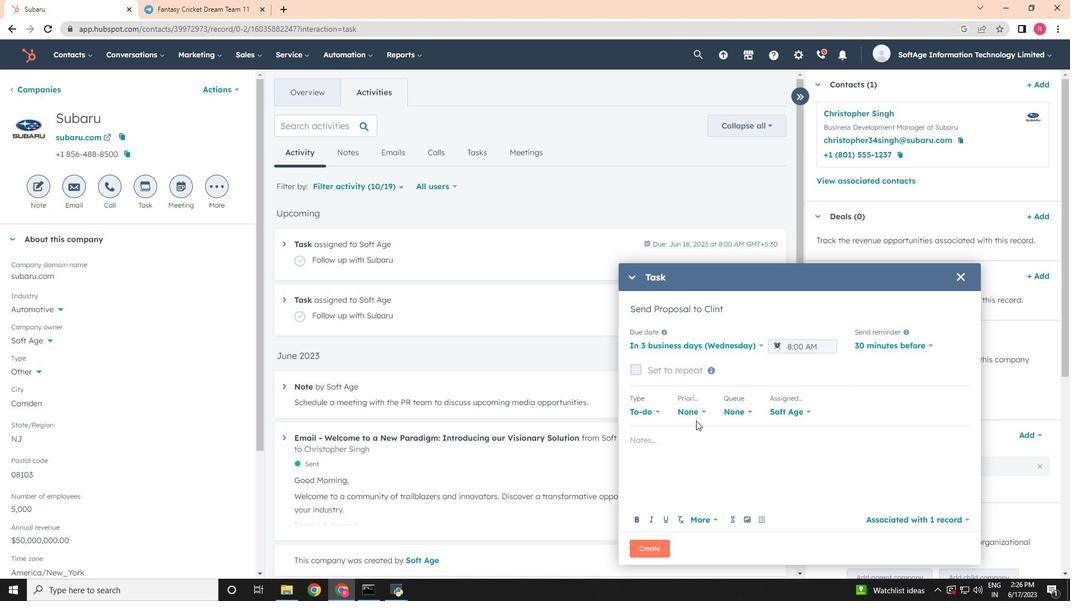 
Action: Mouse pressed left at (698, 415)
Screenshot: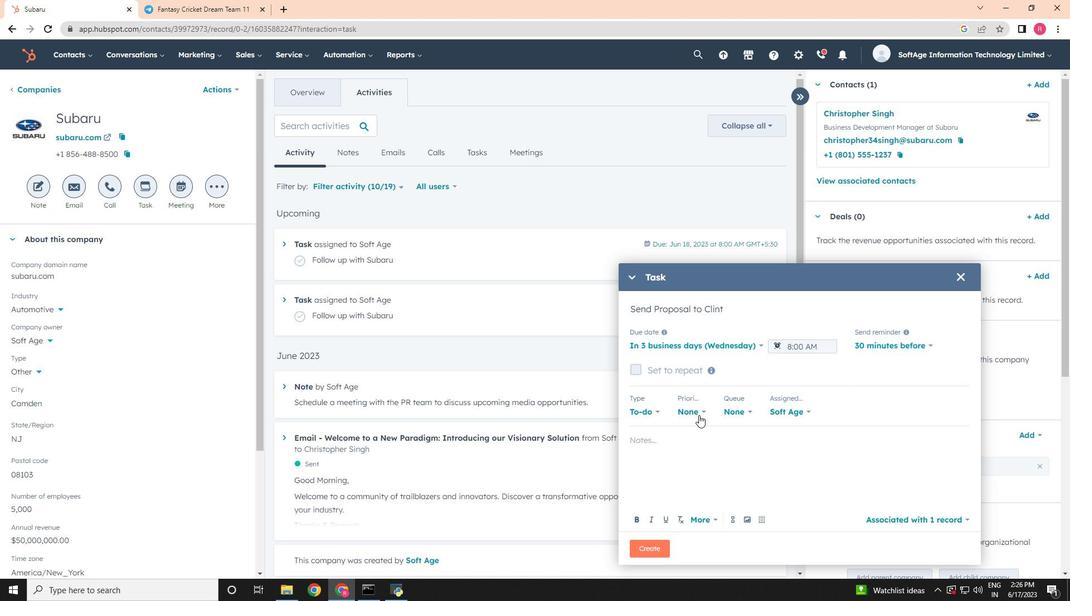 
Action: Mouse moved to (692, 472)
Screenshot: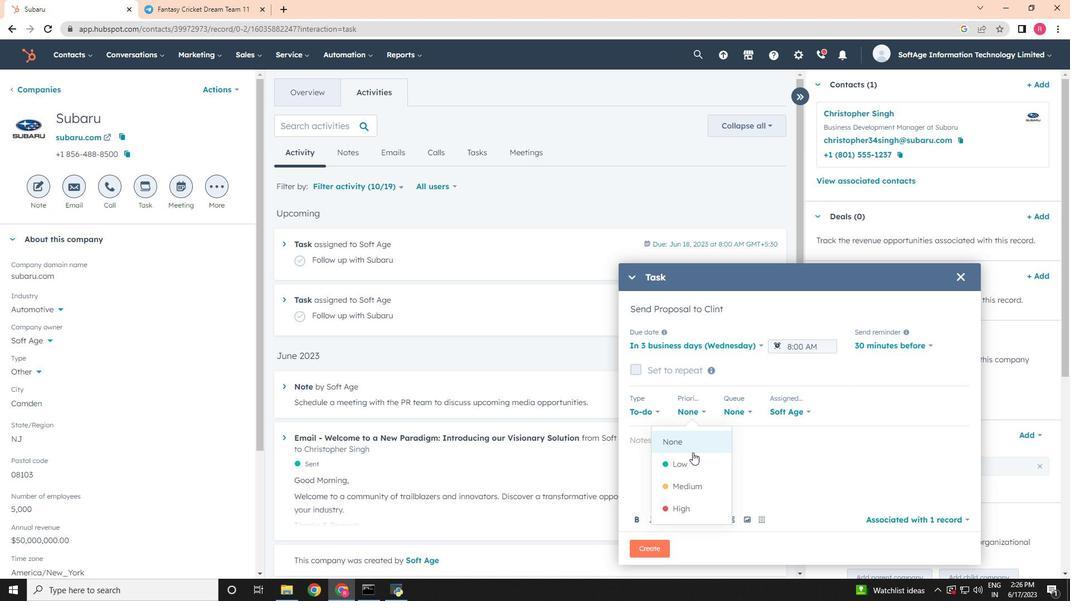 
Action: Mouse pressed left at (692, 472)
Screenshot: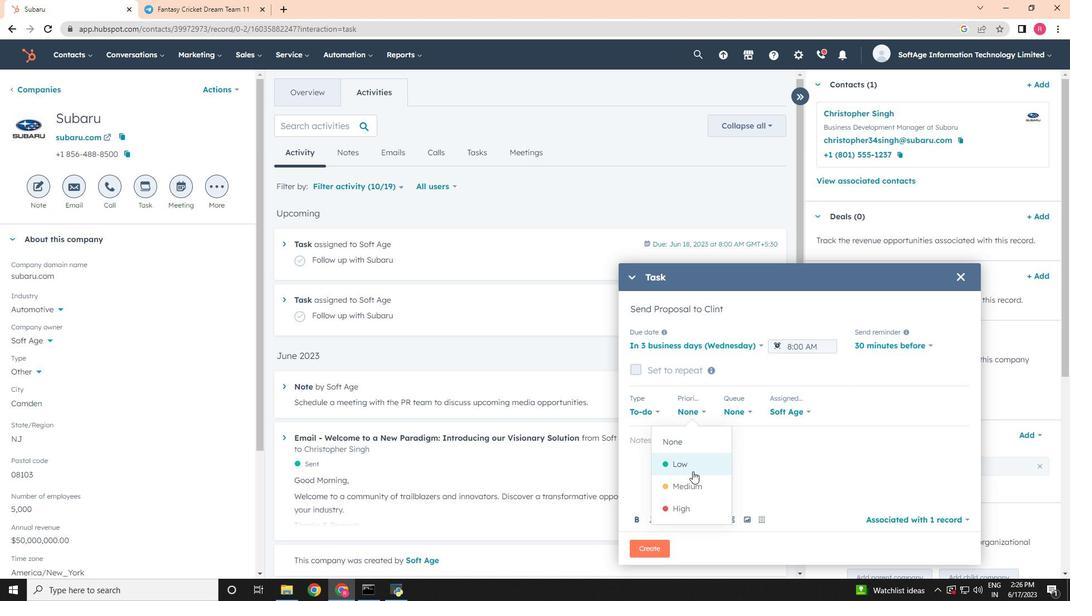 
Action: Mouse moved to (667, 455)
Screenshot: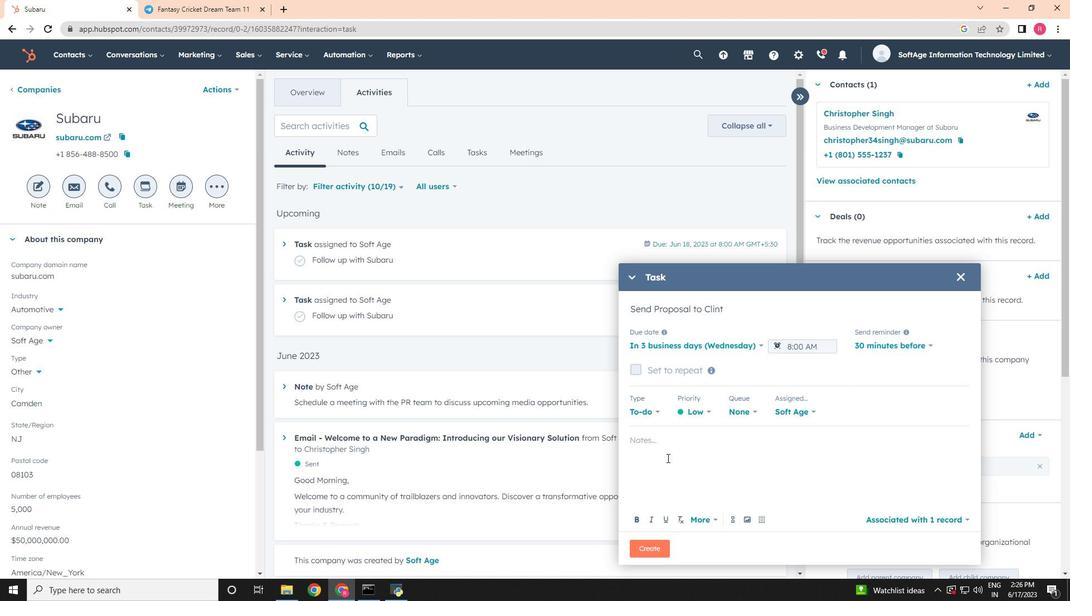 
Action: Mouse pressed left at (667, 455)
Screenshot: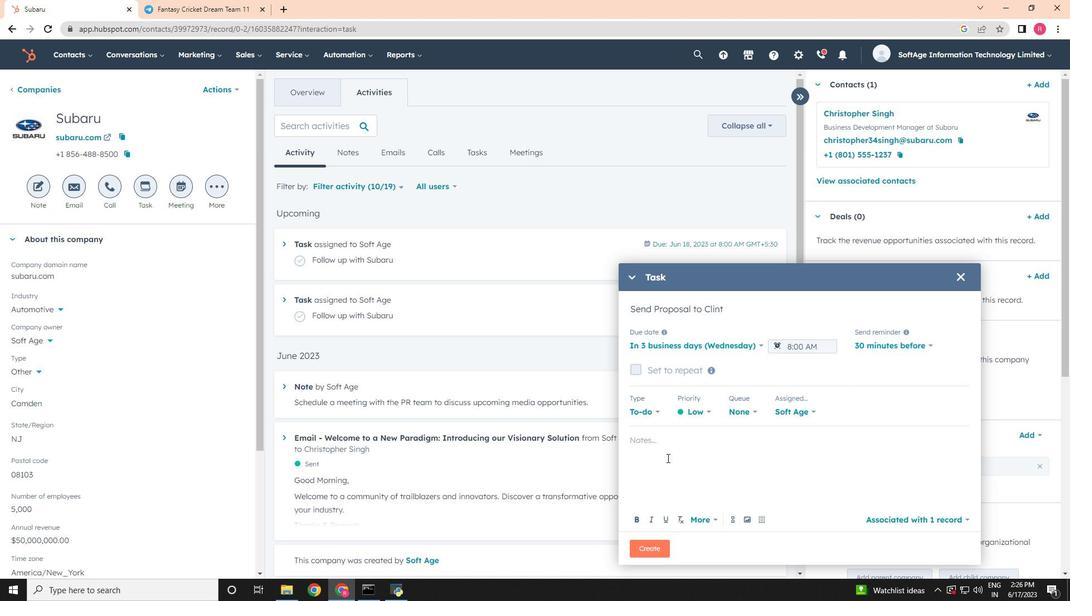 
Action: Key pressed <Key.shift>Review<Key.space>the<Key.space>attached<Key.space>proposal<Key.space>before<Key.space>the<Key.space>meeting<Key.space>and<Key.space>highlight<Key.space>the<Key.space>key<Key.space>bef<Key.backspace>nefits<Key.space>for<Key.space>the<Key.space>client.
Screenshot: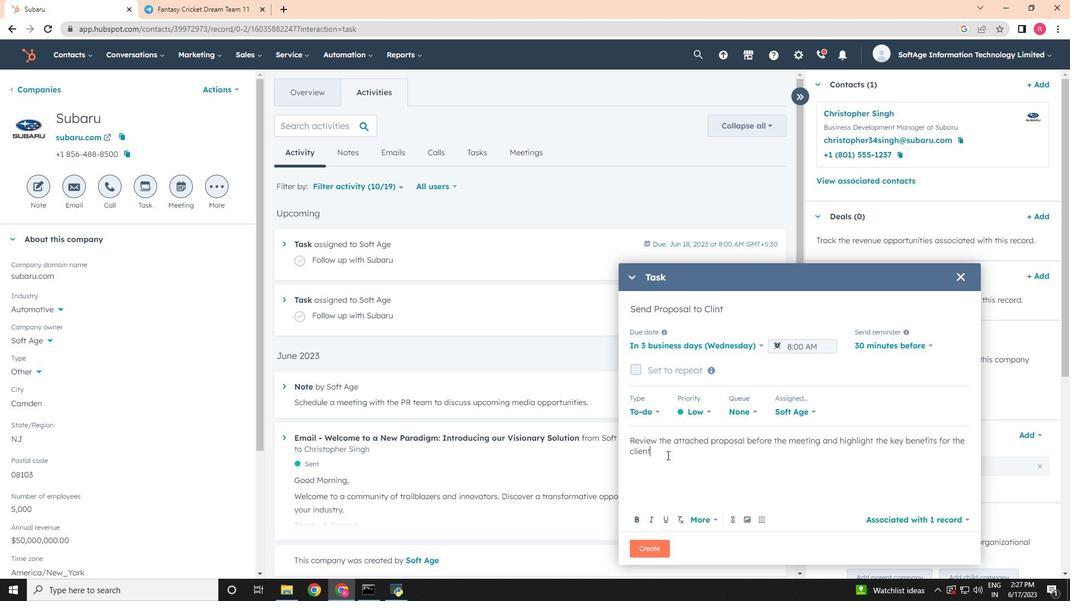 
Action: Mouse moved to (656, 547)
Screenshot: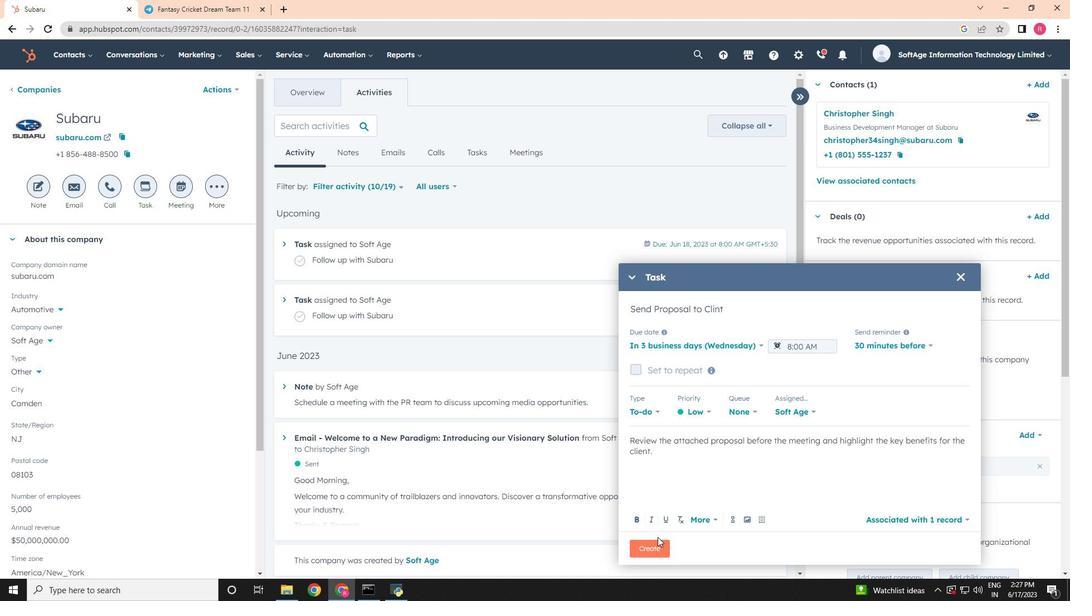 
Action: Mouse pressed left at (656, 547)
Screenshot: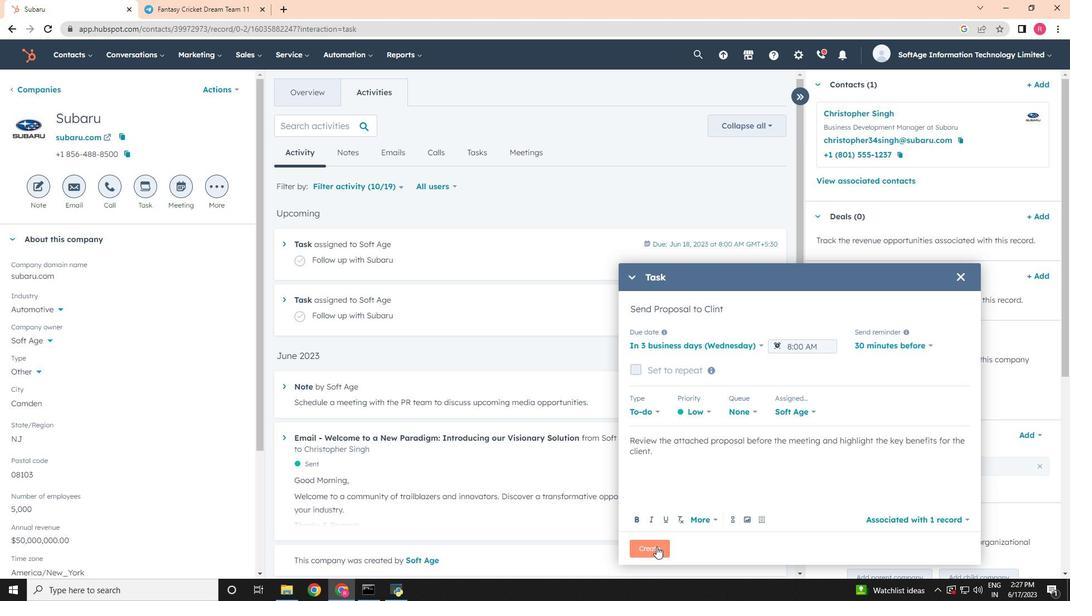 
